 Task: Open Card Landing Page Optimization in Board Data Analysis to Workspace Content Marketing and add a team member Softage.1@softage.net, a label Red, a checklist Travel Planning, an attachment from your google drive, a color Red and finally, add a card description 'Plan and execute company team-building retreat' and a comment 'This task requires us to be detail-oriented and meticulous, ensuring that we do not overlook anything important.'. Add a start date 'Jan 01, 1900' with a due date 'Jan 08, 1900'
Action: Mouse moved to (49, 281)
Screenshot: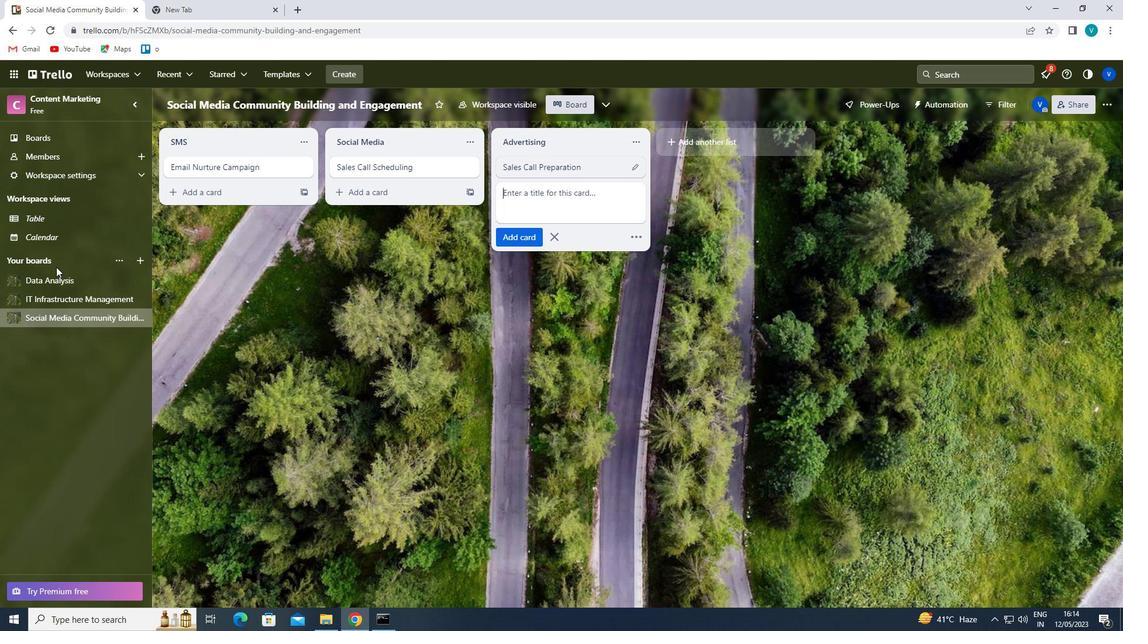 
Action: Mouse pressed left at (49, 281)
Screenshot: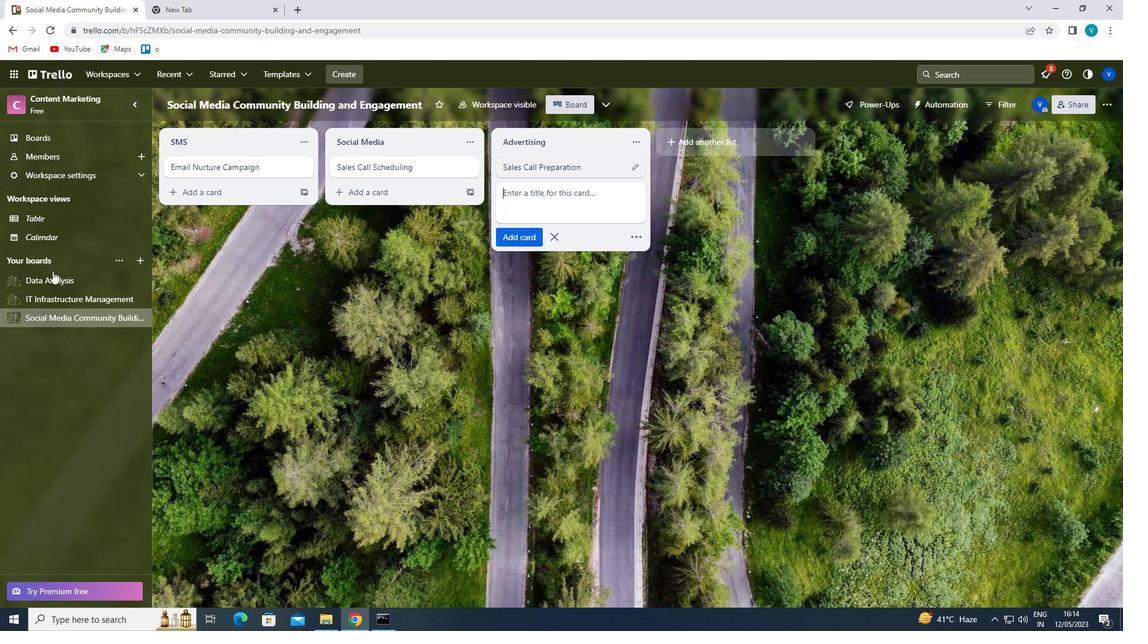 
Action: Mouse moved to (222, 169)
Screenshot: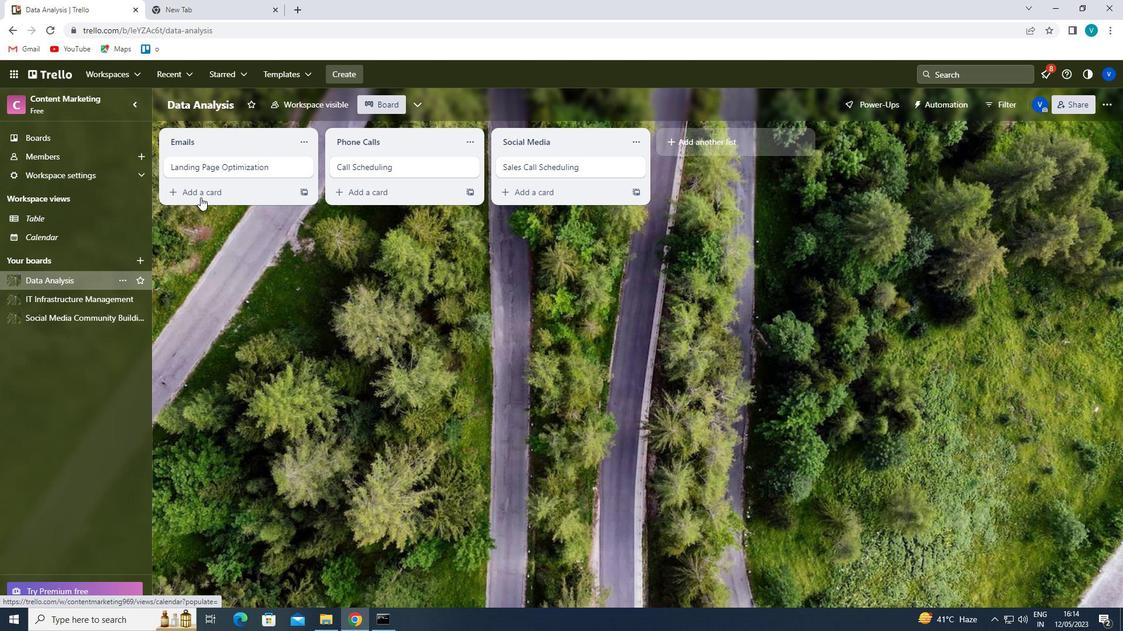 
Action: Mouse pressed left at (222, 169)
Screenshot: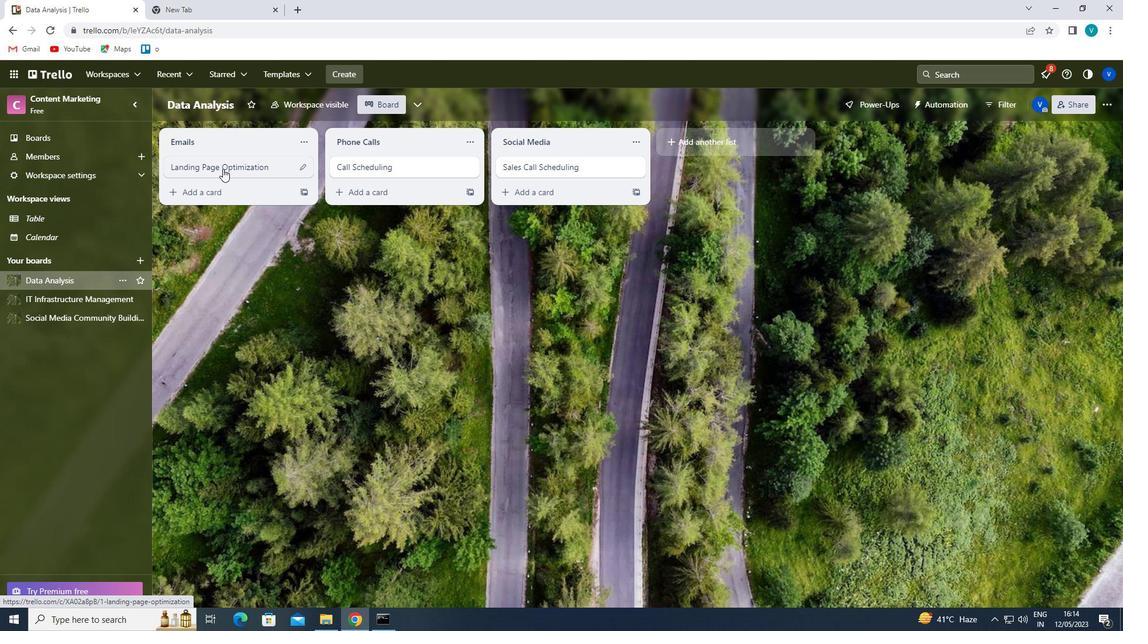 
Action: Mouse moved to (742, 166)
Screenshot: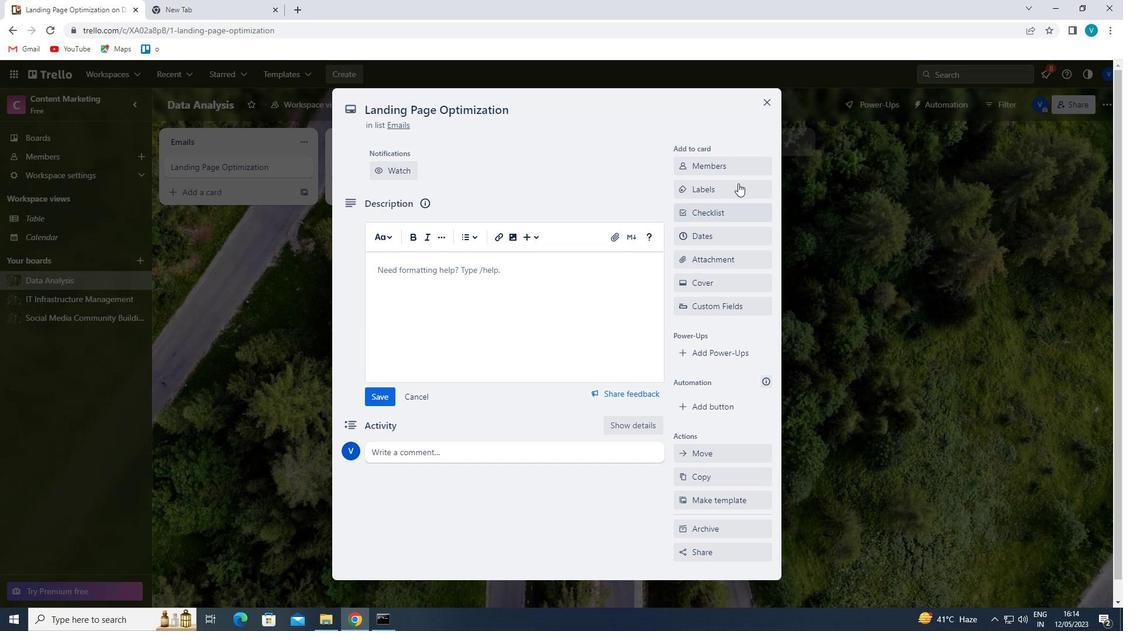 
Action: Mouse pressed left at (742, 166)
Screenshot: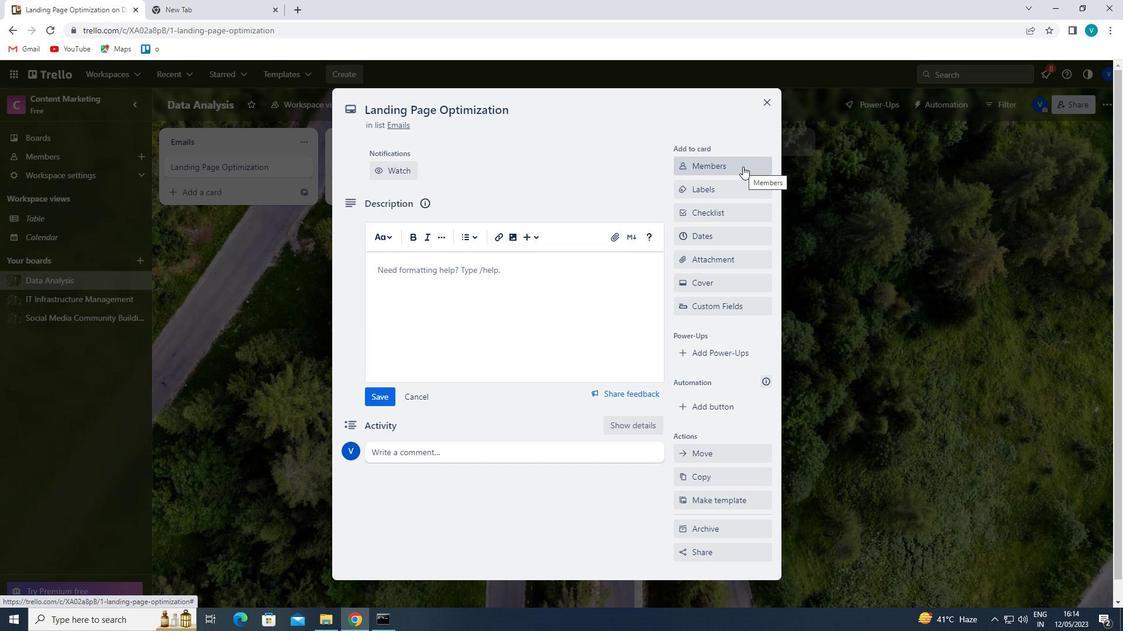 
Action: Mouse moved to (724, 213)
Screenshot: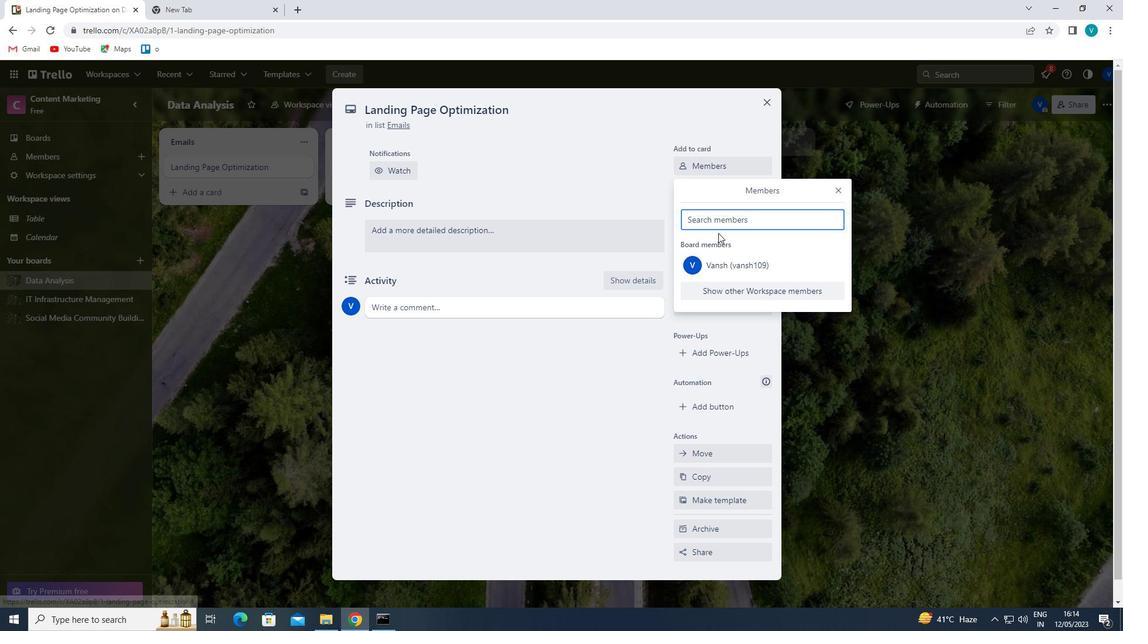 
Action: Mouse pressed left at (724, 213)
Screenshot: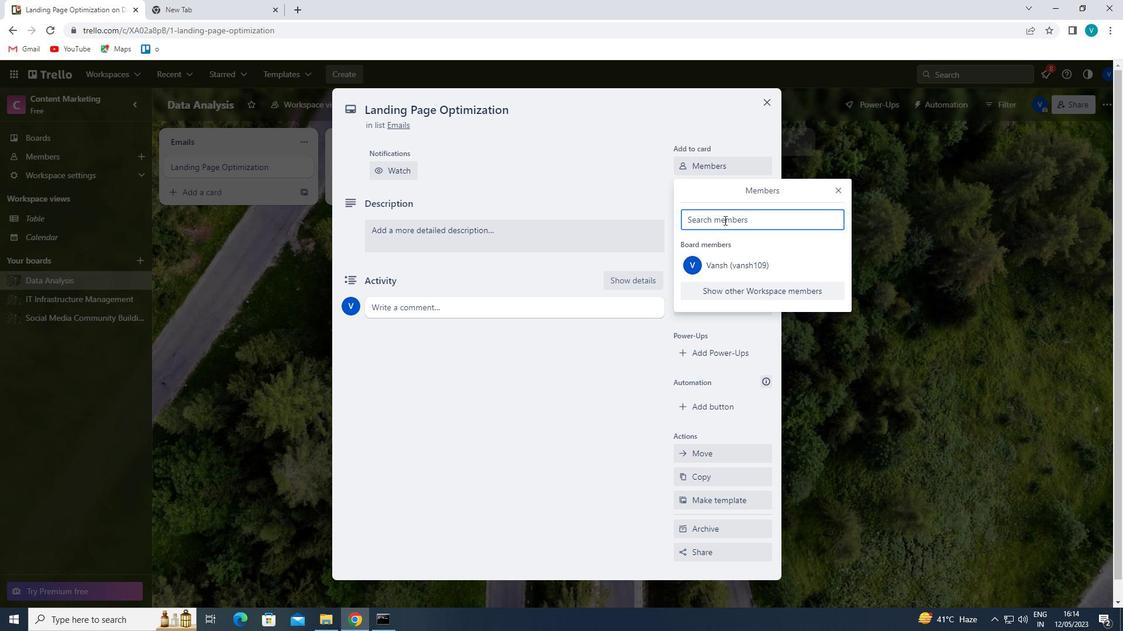 
Action: Key pressed <Key.shift>S
Screenshot: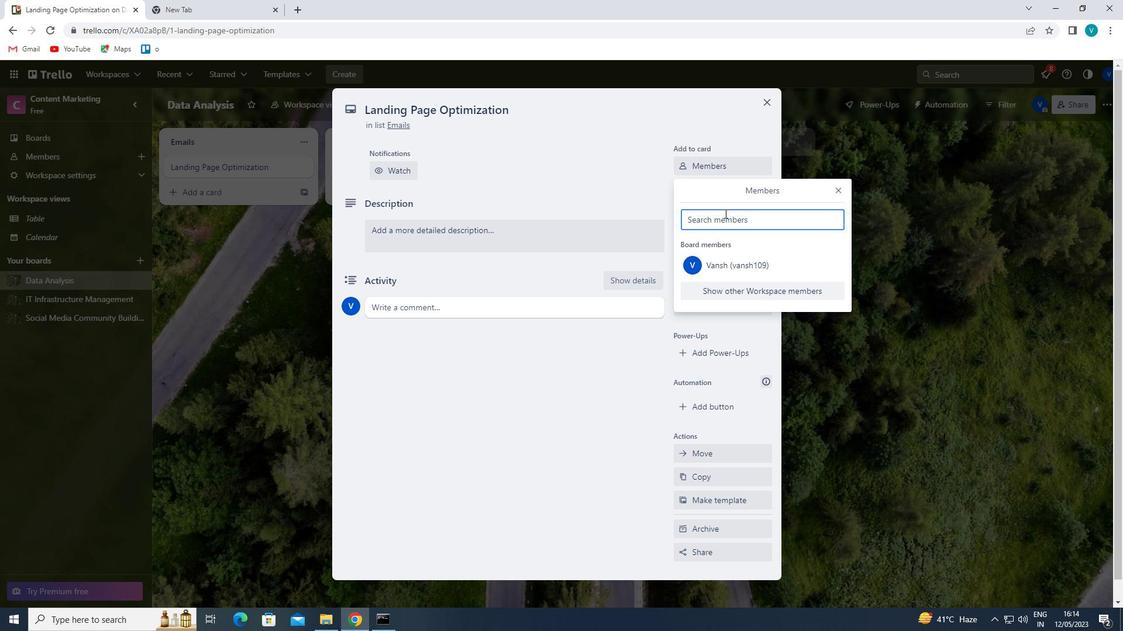 
Action: Mouse moved to (762, 322)
Screenshot: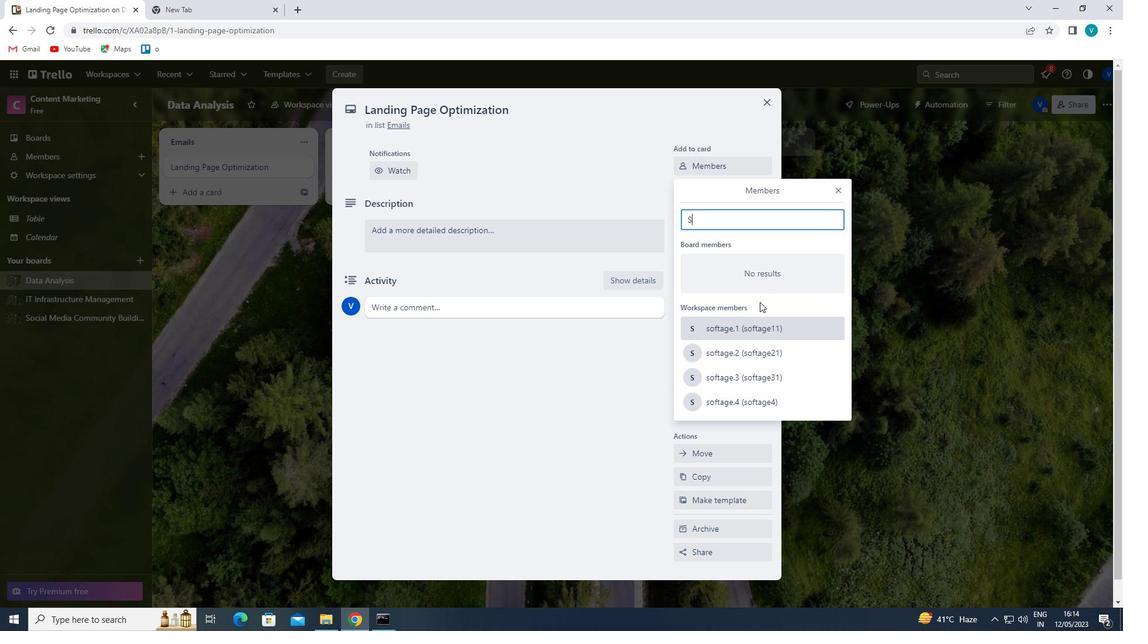 
Action: Mouse pressed left at (762, 322)
Screenshot: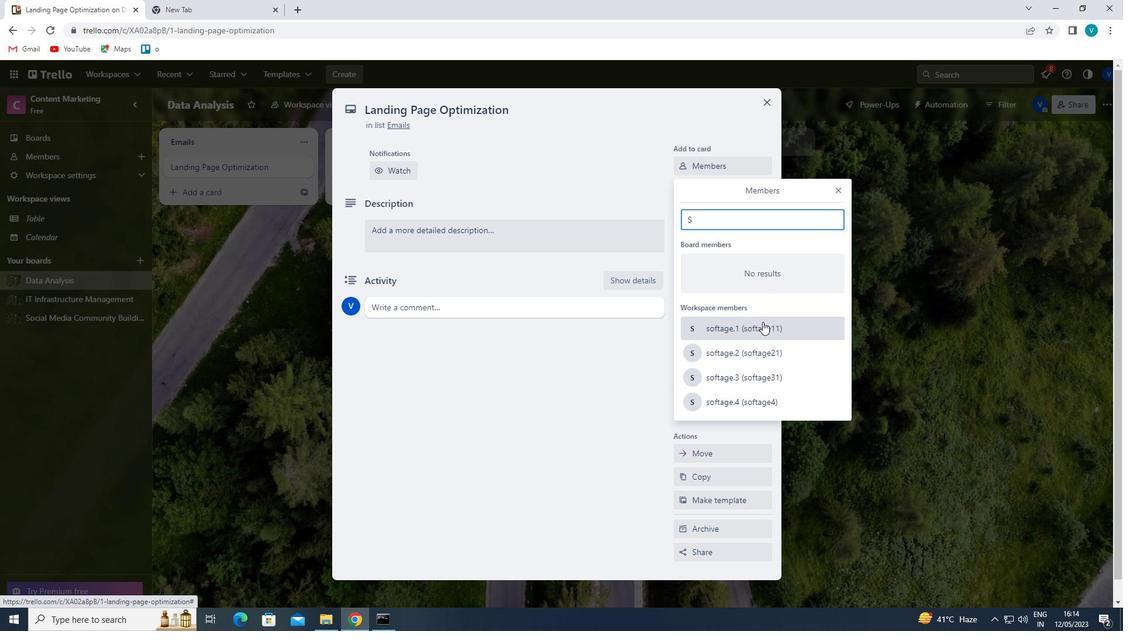 
Action: Mouse moved to (838, 190)
Screenshot: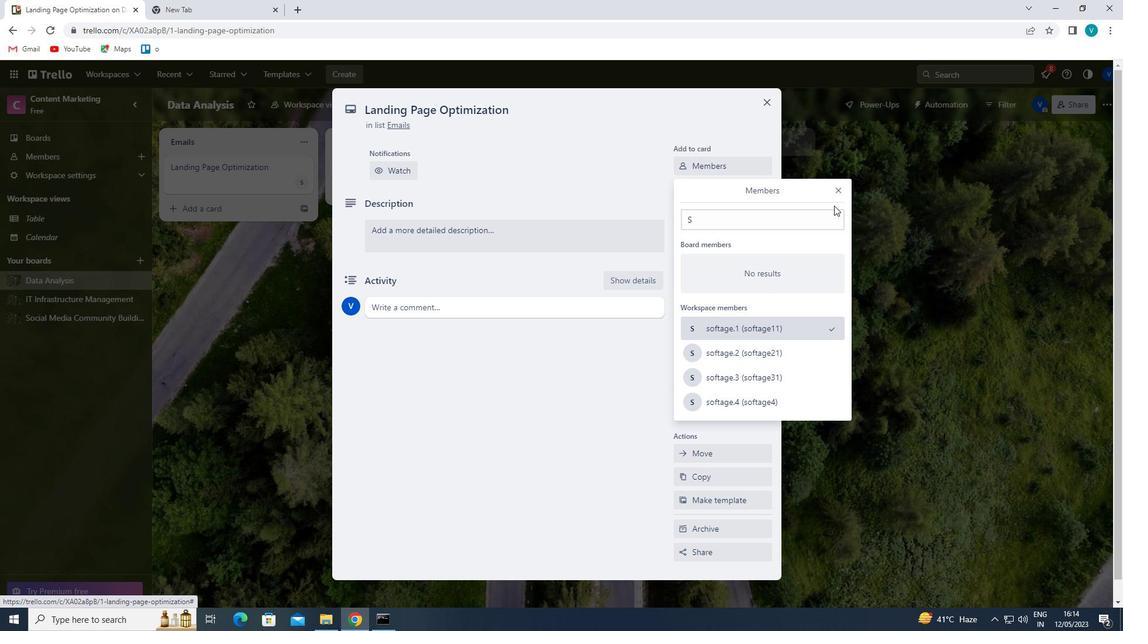 
Action: Mouse pressed left at (838, 190)
Screenshot: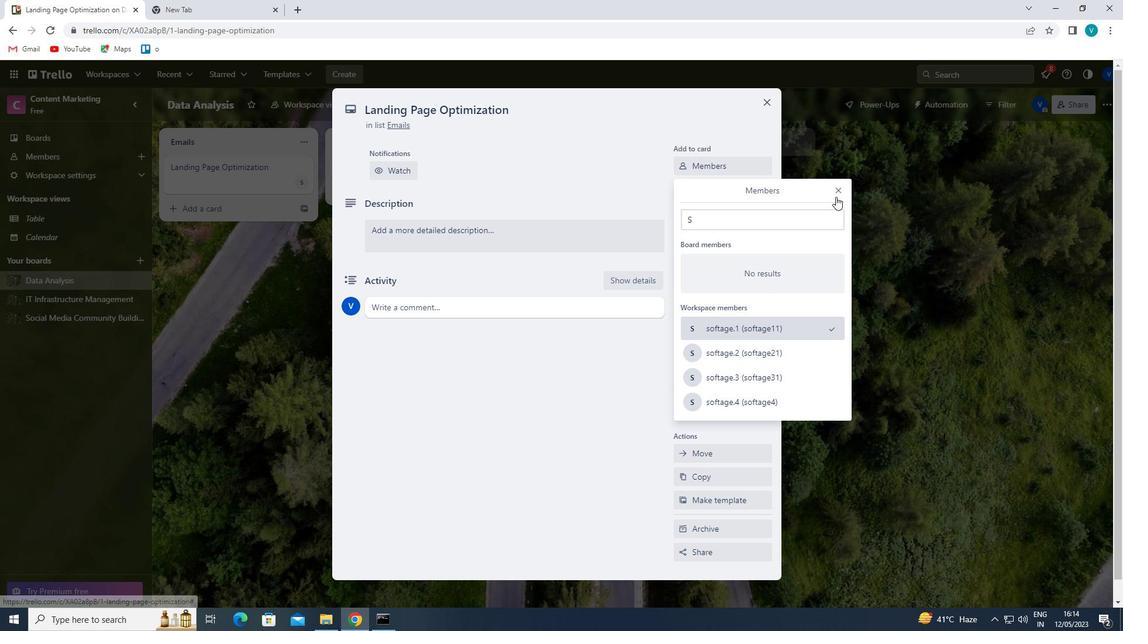 
Action: Mouse moved to (734, 225)
Screenshot: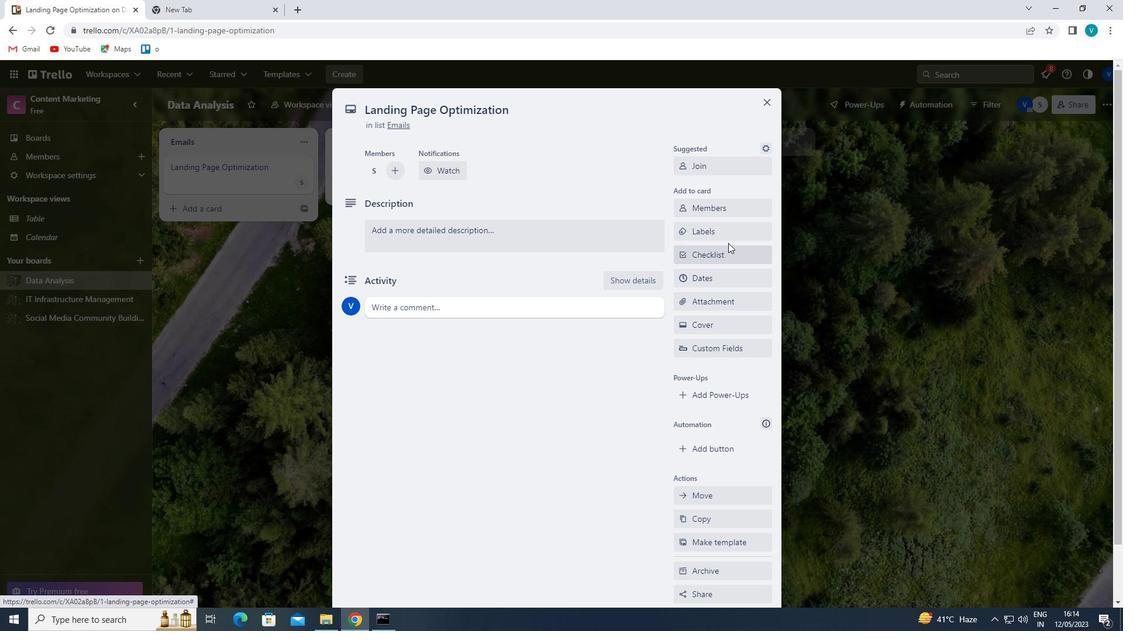 
Action: Mouse pressed left at (734, 225)
Screenshot: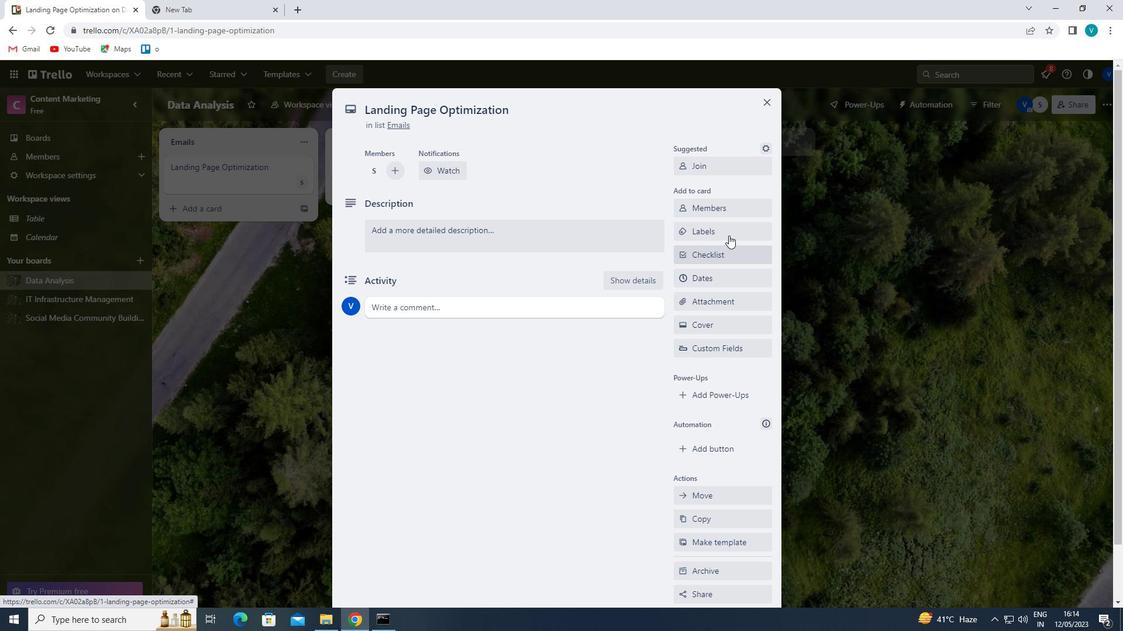 
Action: Mouse moved to (730, 387)
Screenshot: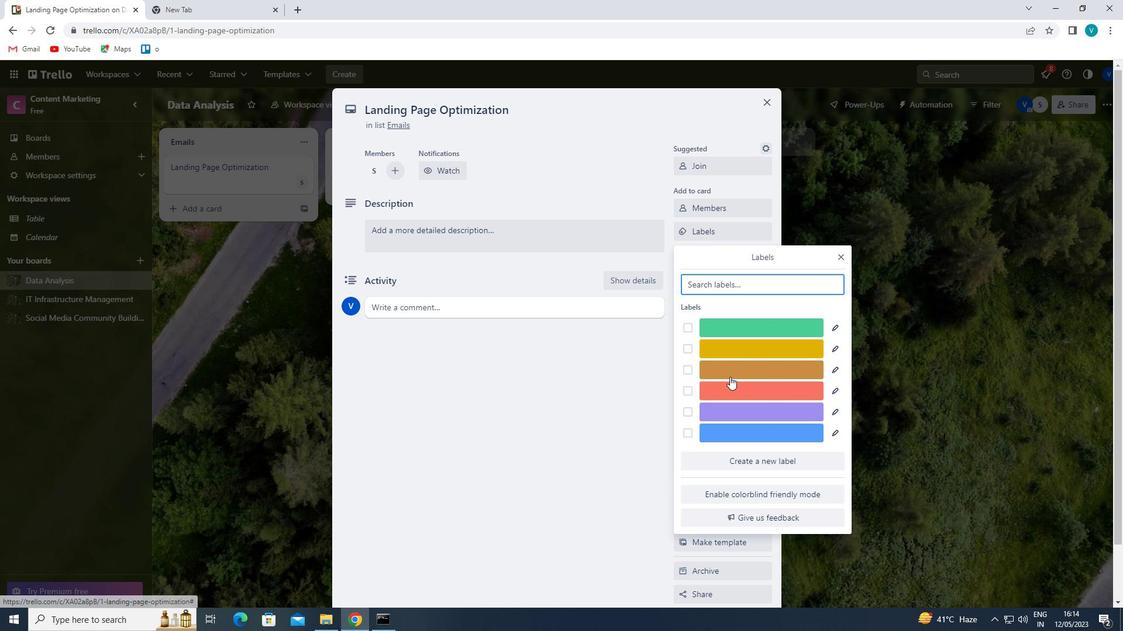 
Action: Mouse pressed left at (730, 387)
Screenshot: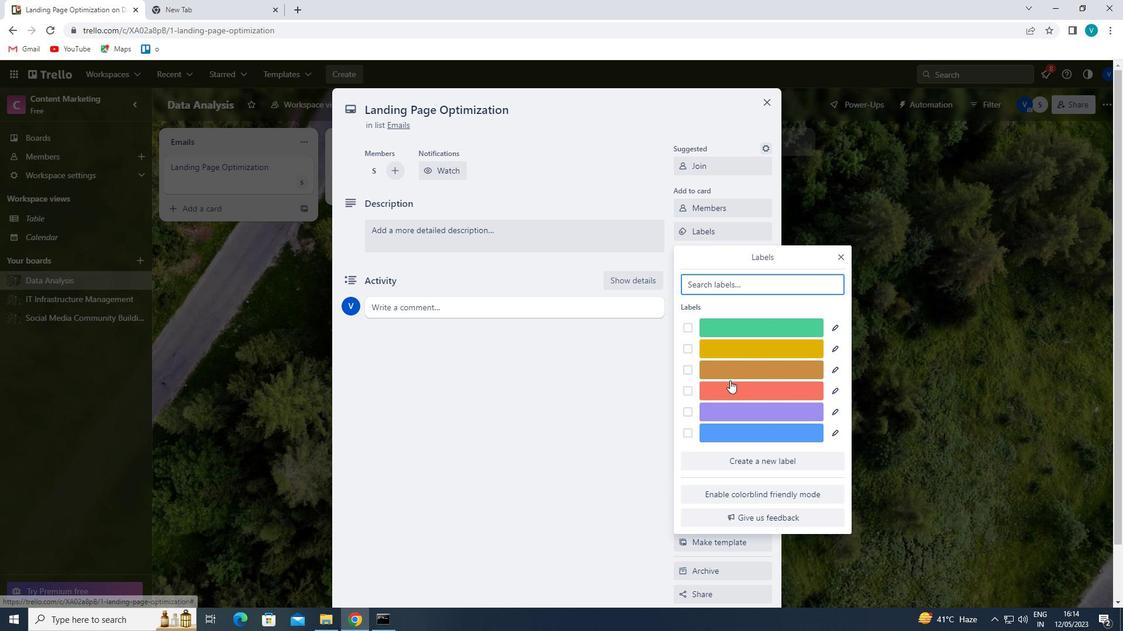 
Action: Mouse moved to (841, 255)
Screenshot: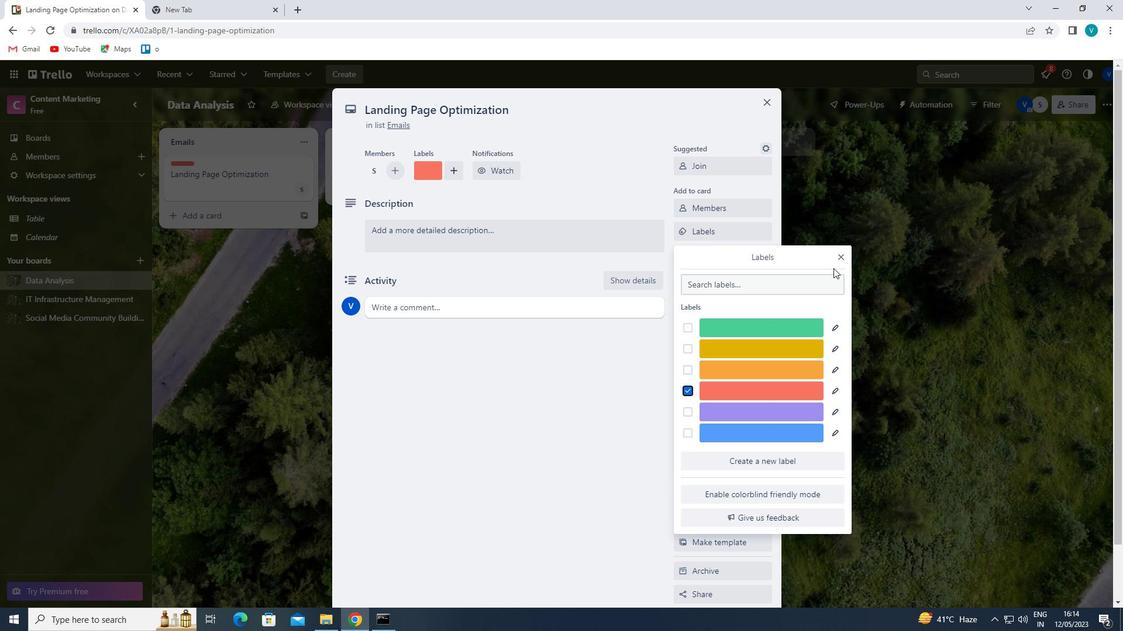 
Action: Mouse pressed left at (841, 255)
Screenshot: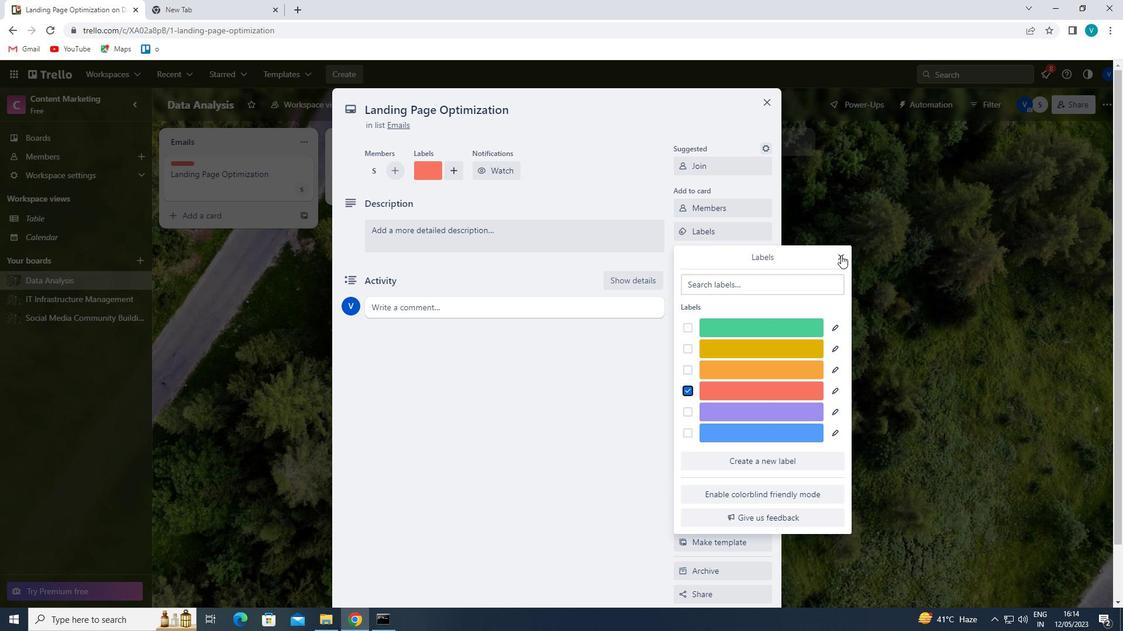 
Action: Mouse moved to (720, 248)
Screenshot: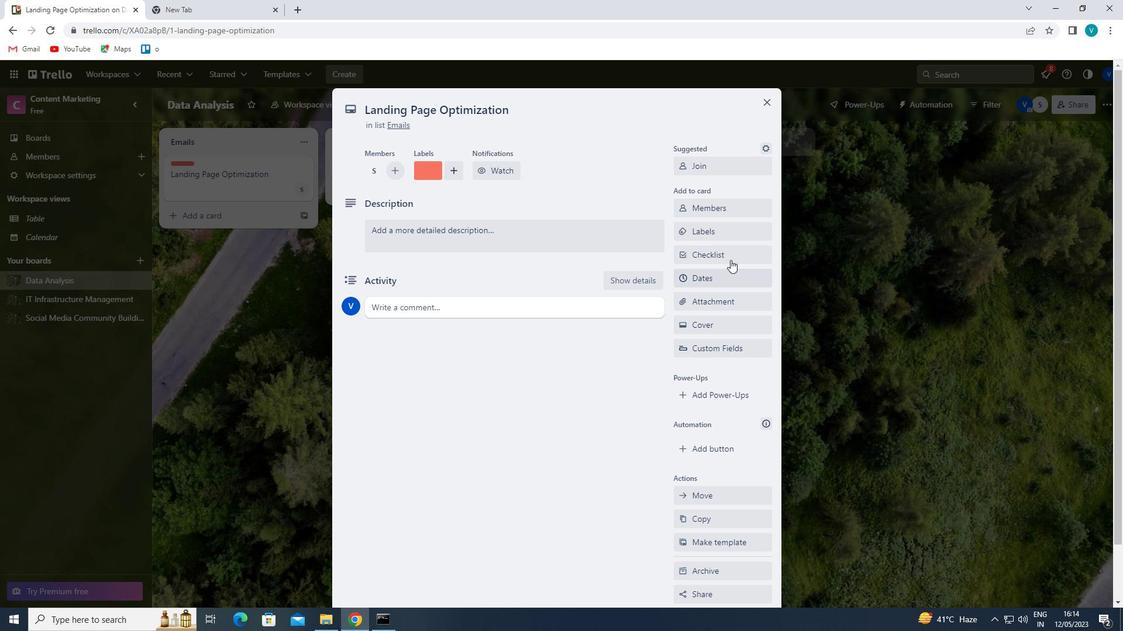
Action: Mouse pressed left at (720, 248)
Screenshot: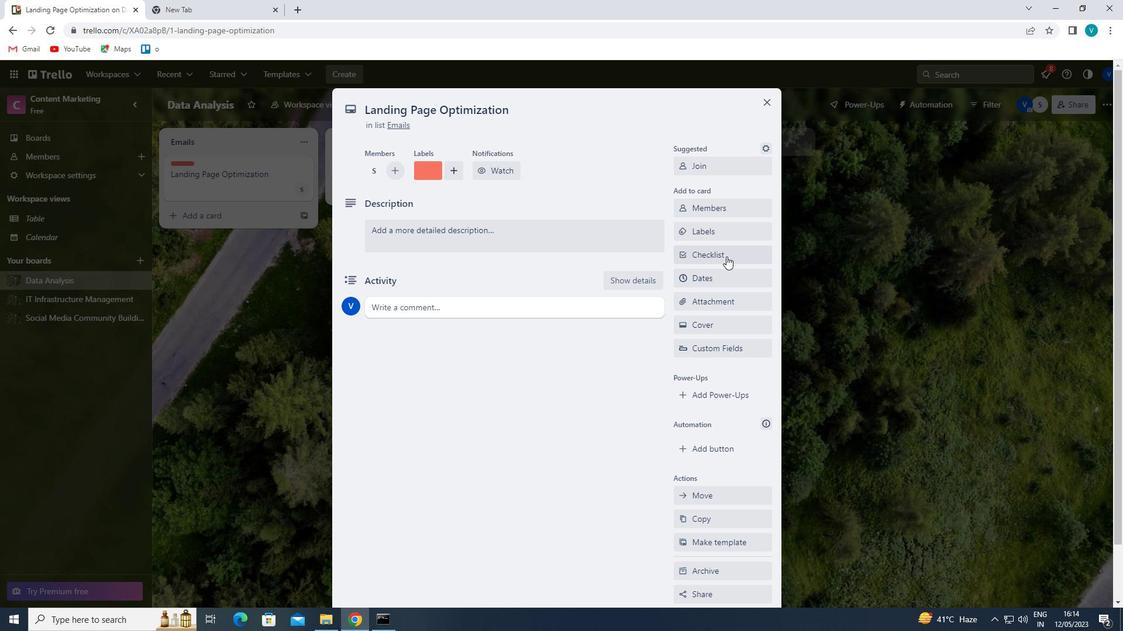 
Action: Key pressed <Key.shift>TRAVR<Key.backspace>EL<Key.space><Key.shift>PLANNING
Screenshot: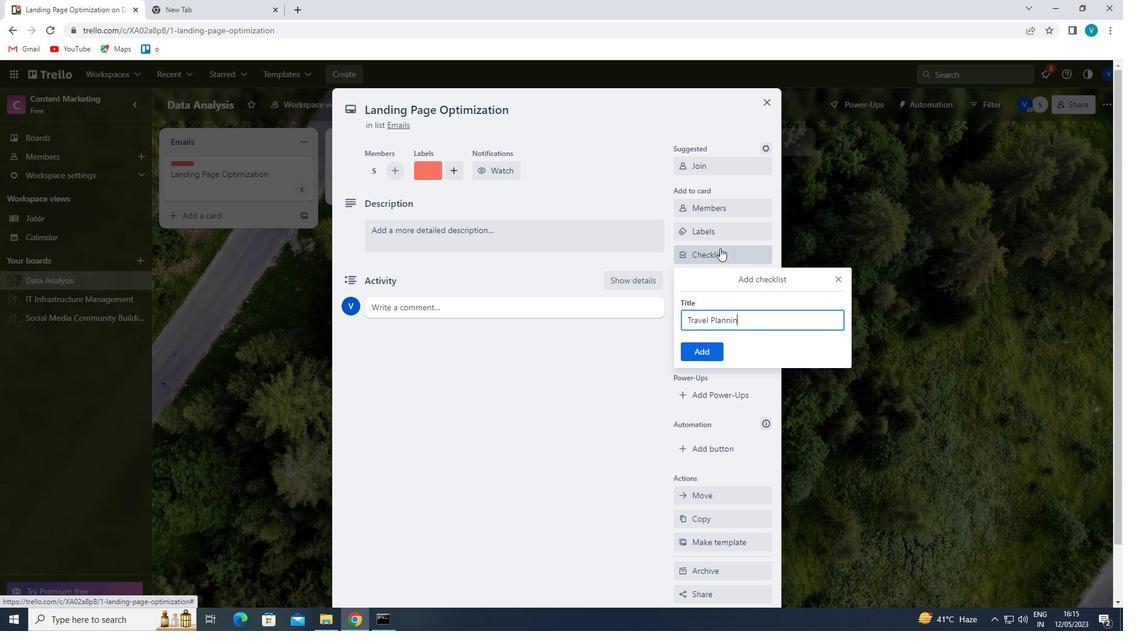 
Action: Mouse moved to (689, 345)
Screenshot: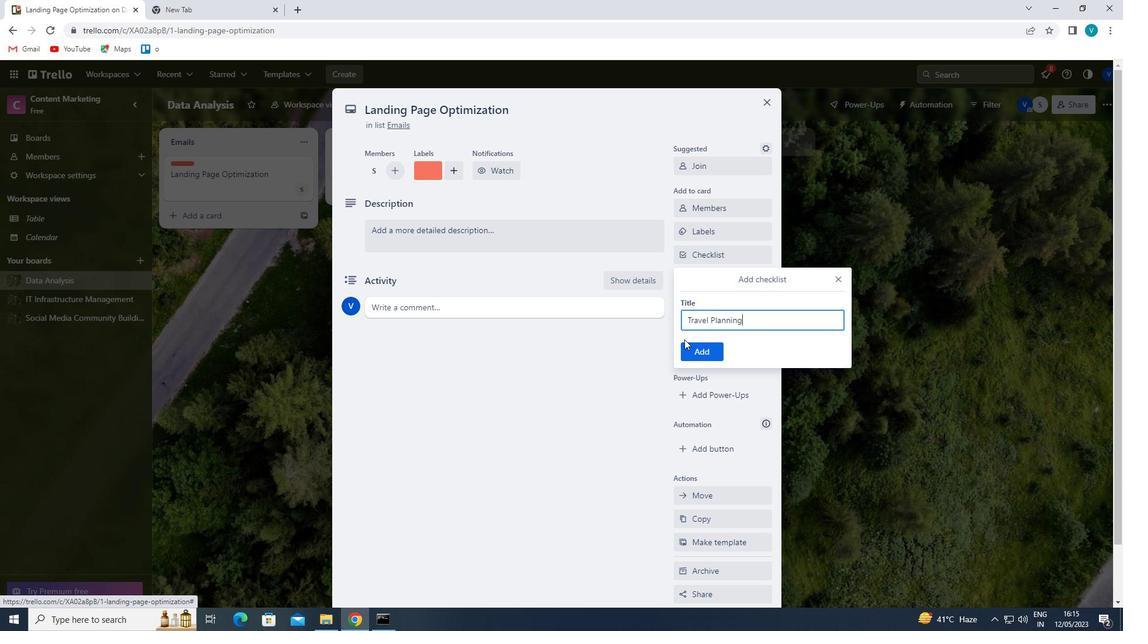 
Action: Mouse pressed left at (689, 345)
Screenshot: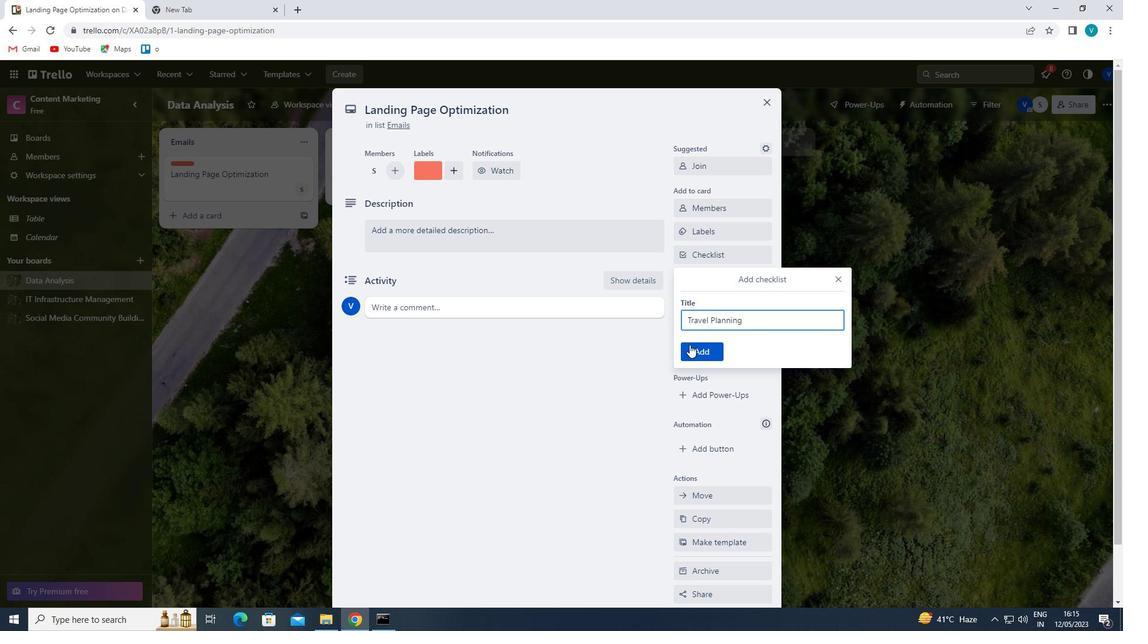 
Action: Mouse moved to (716, 293)
Screenshot: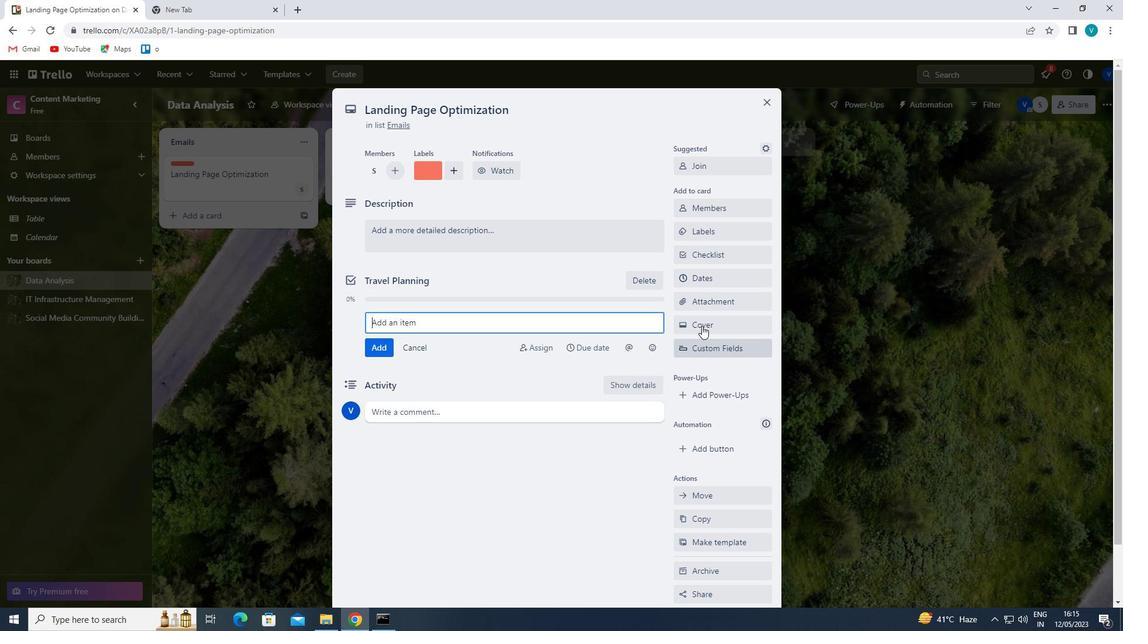 
Action: Mouse pressed left at (716, 293)
Screenshot: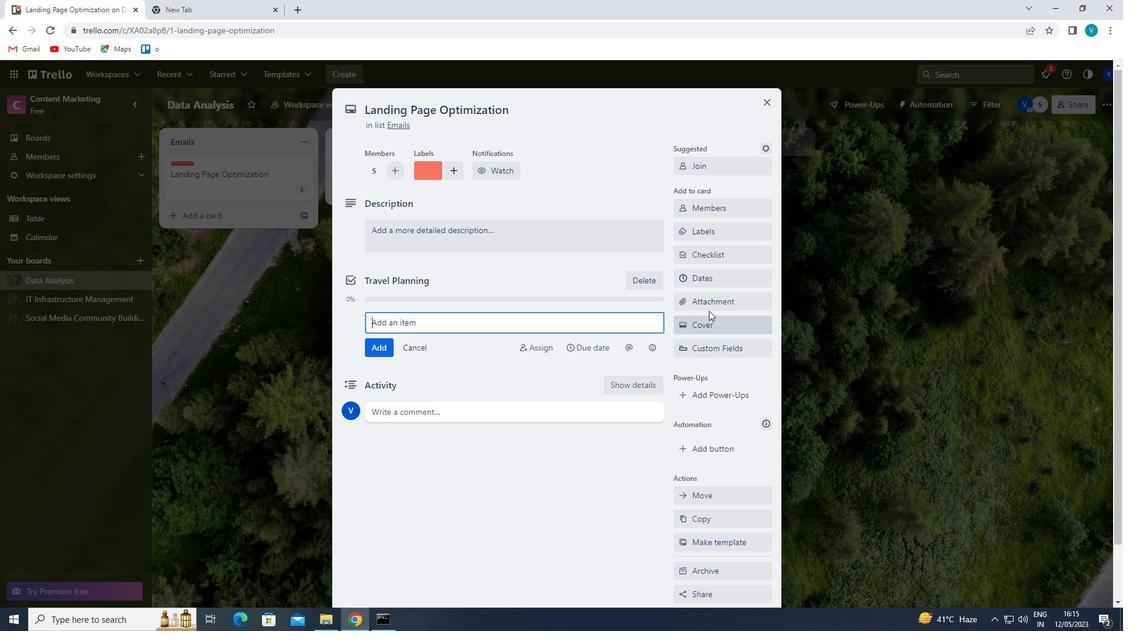 
Action: Mouse moved to (700, 390)
Screenshot: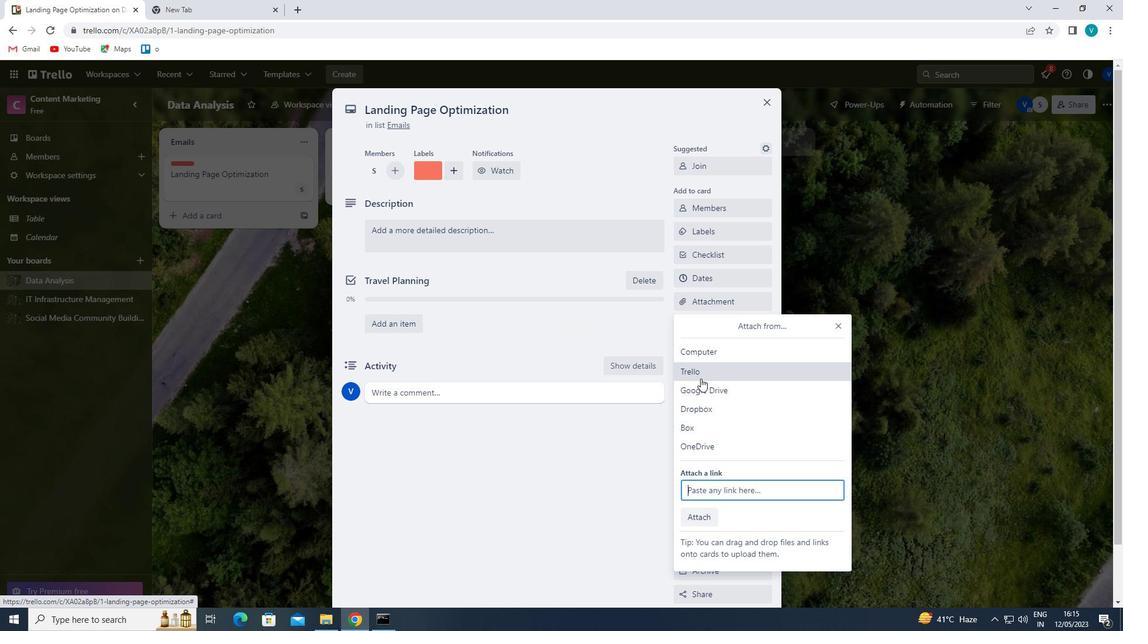 
Action: Mouse pressed left at (700, 390)
Screenshot: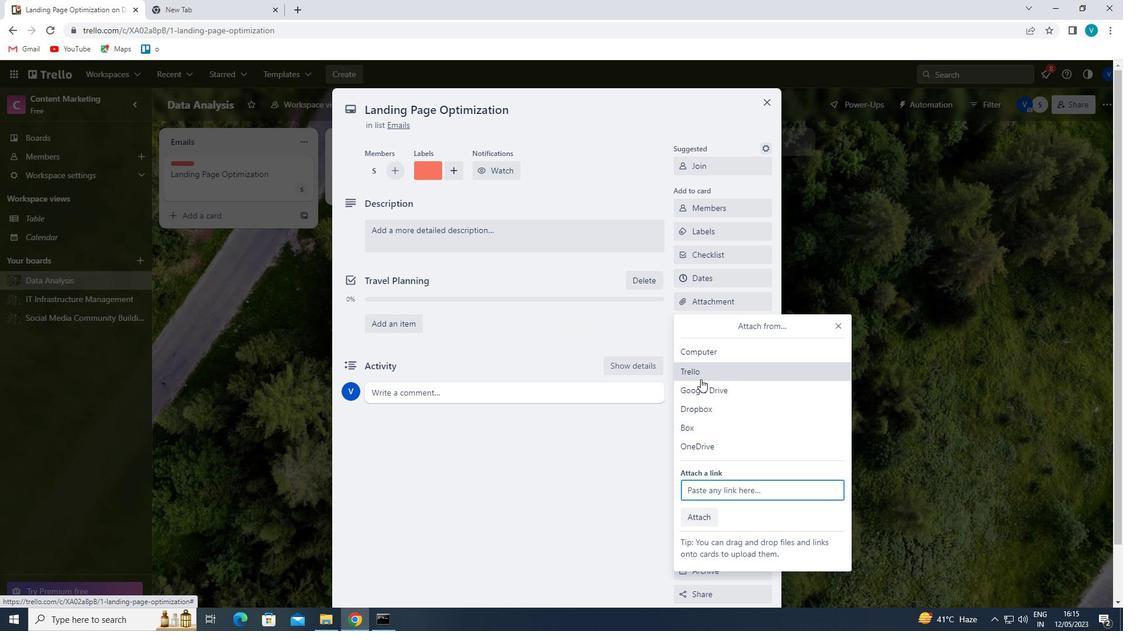 
Action: Mouse moved to (681, 339)
Screenshot: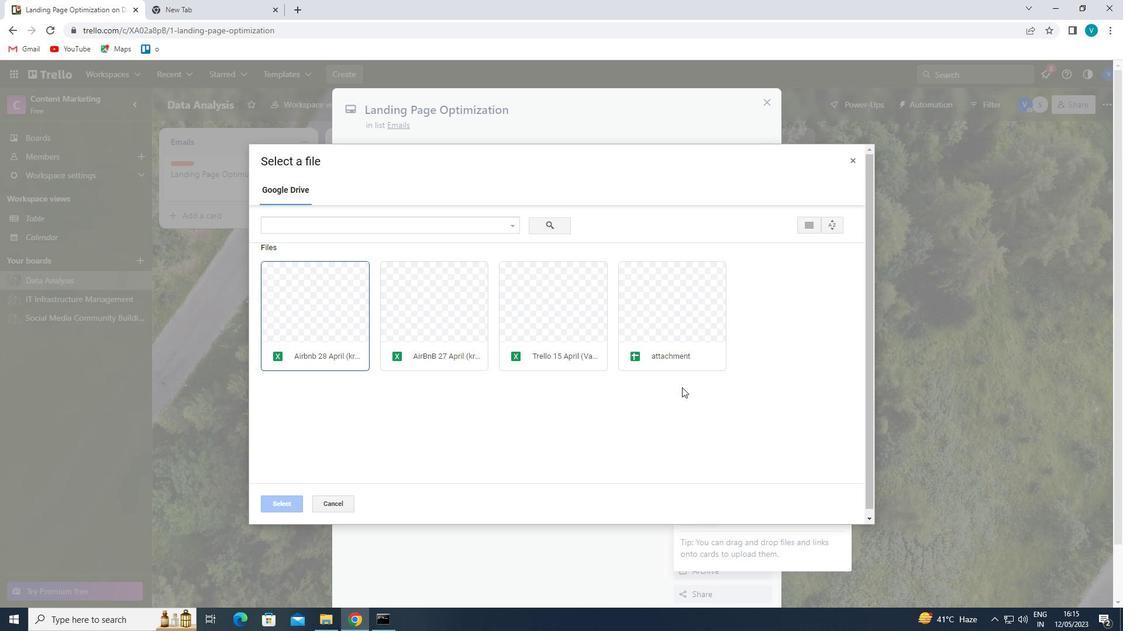 
Action: Mouse pressed left at (681, 339)
Screenshot: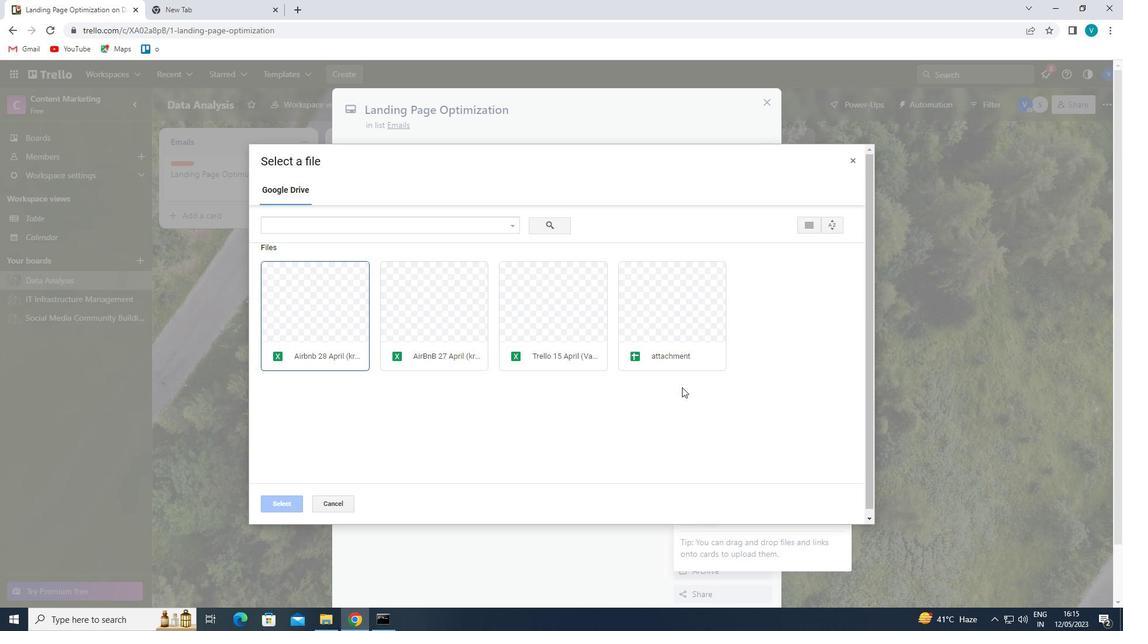 
Action: Mouse moved to (271, 504)
Screenshot: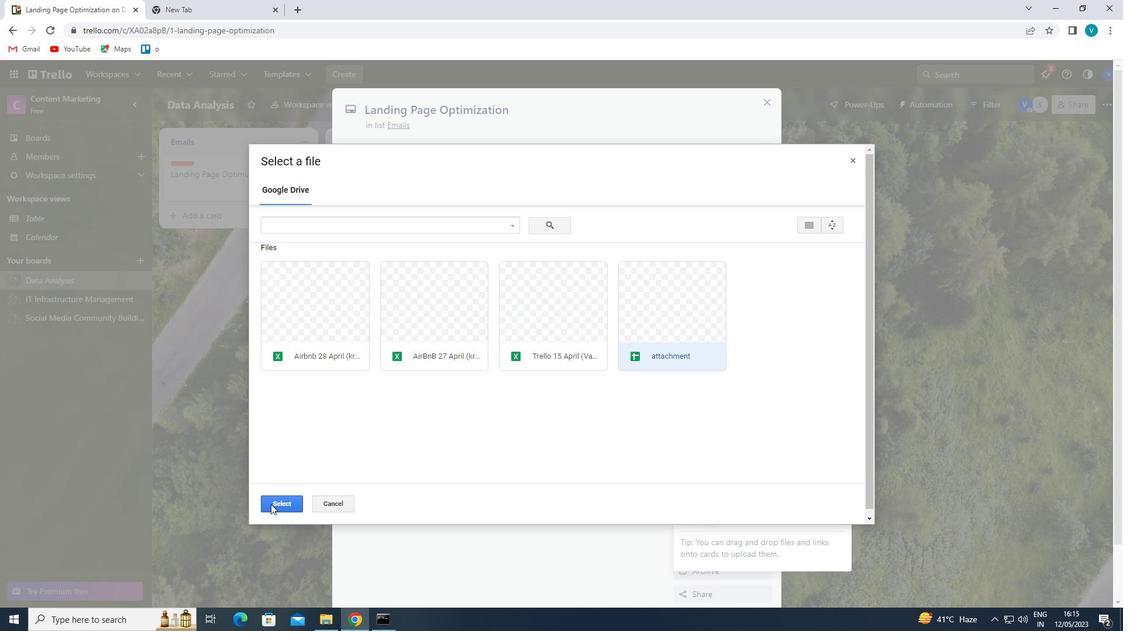 
Action: Mouse pressed left at (271, 504)
Screenshot: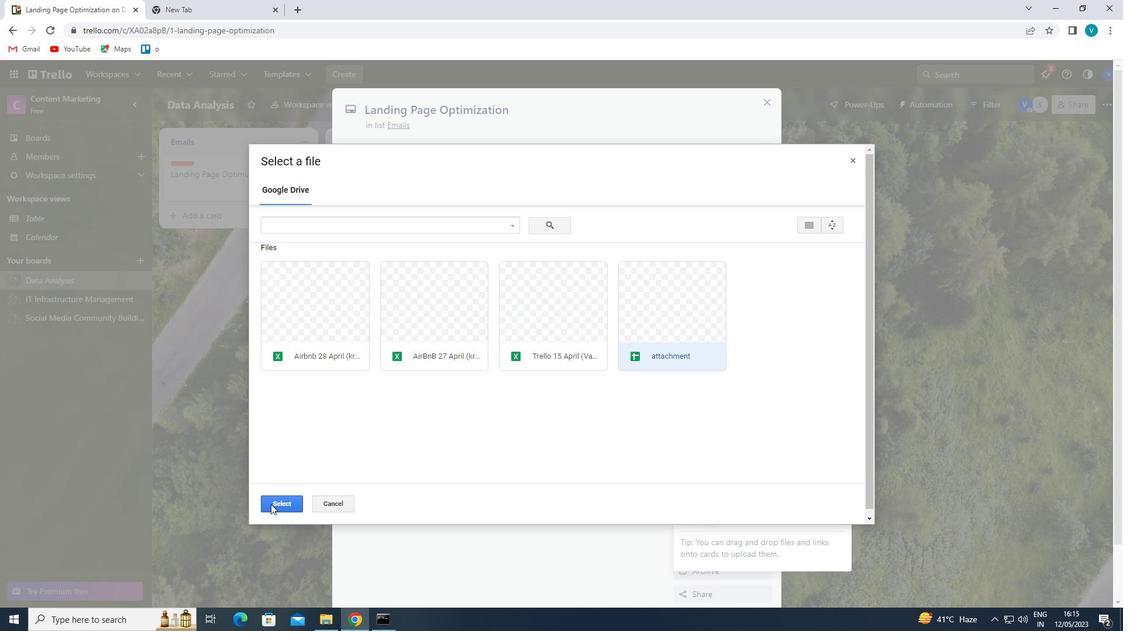 
Action: Mouse moved to (710, 324)
Screenshot: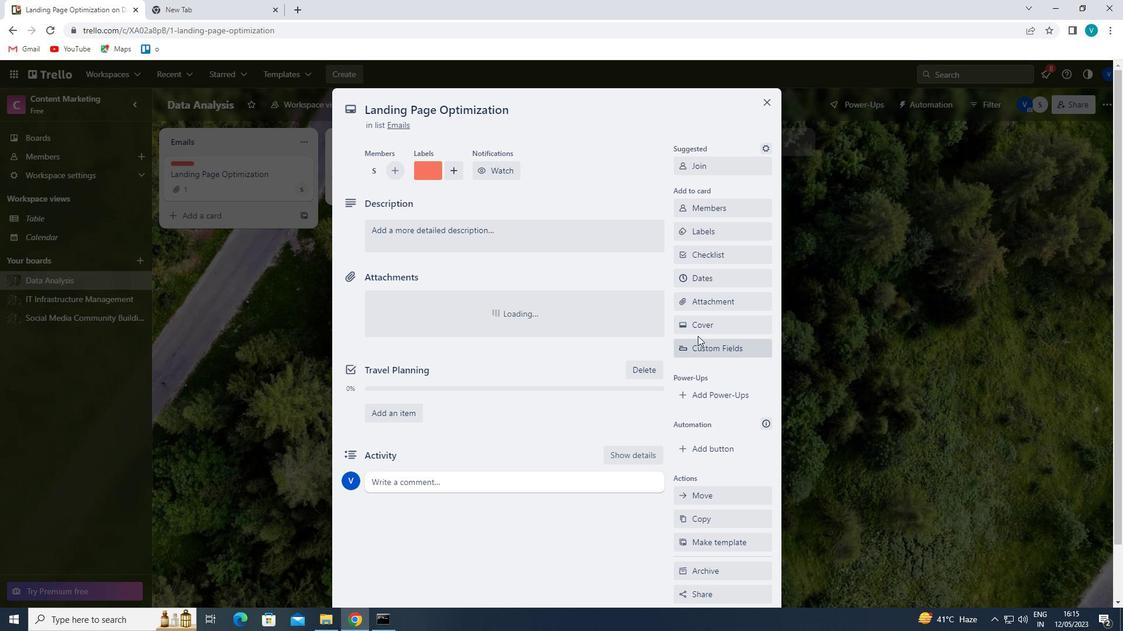 
Action: Mouse pressed left at (710, 324)
Screenshot: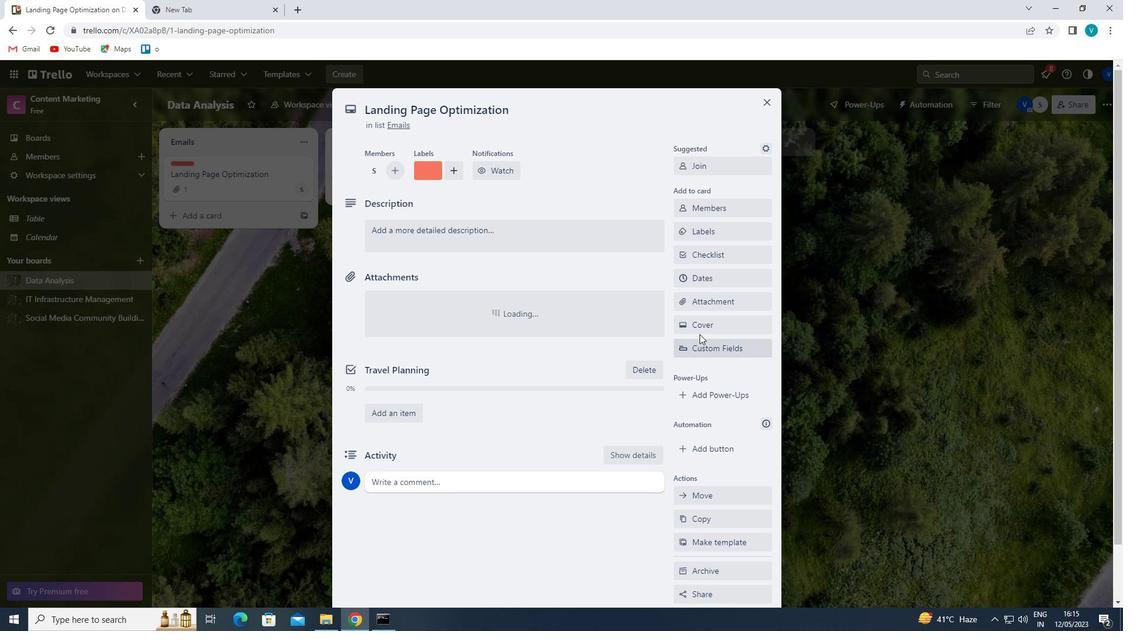 
Action: Mouse moved to (791, 371)
Screenshot: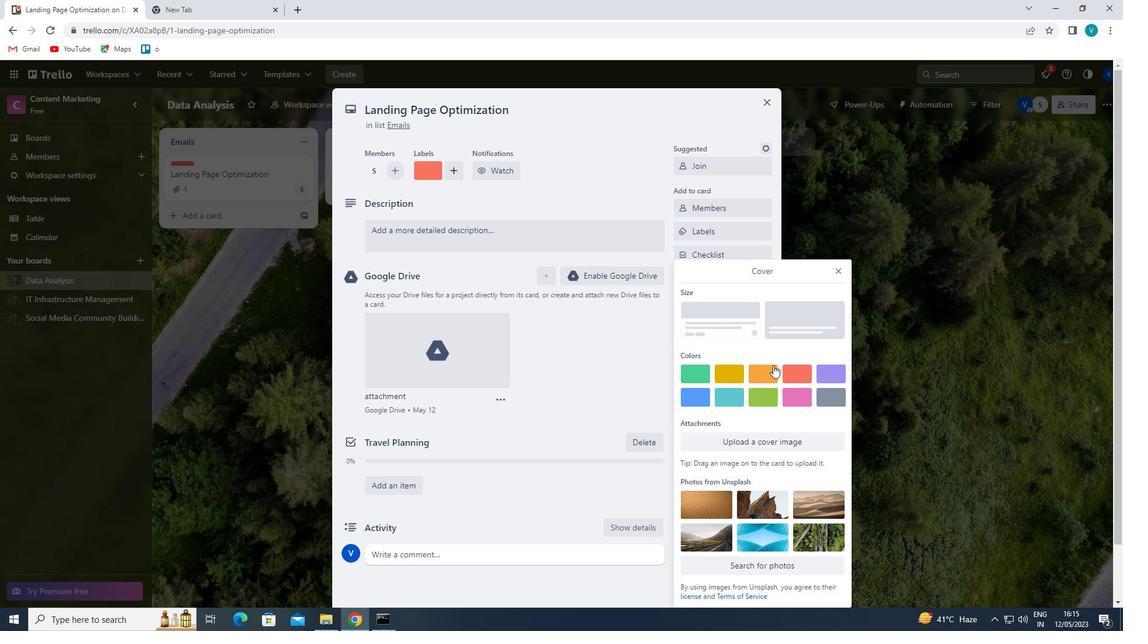 
Action: Mouse pressed left at (791, 371)
Screenshot: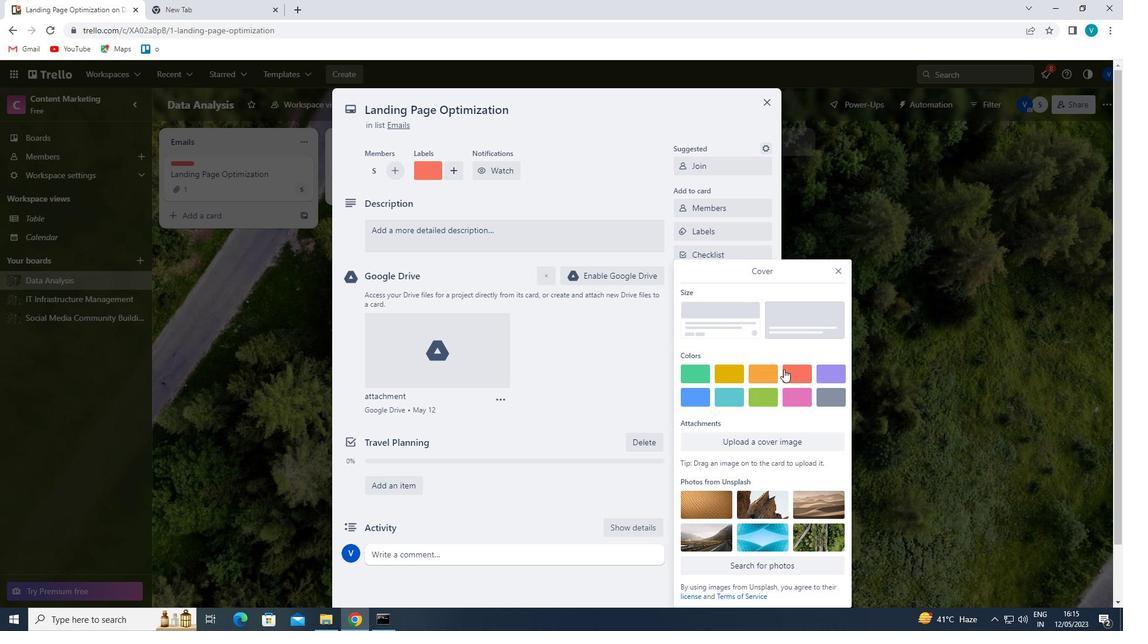 
Action: Mouse moved to (841, 249)
Screenshot: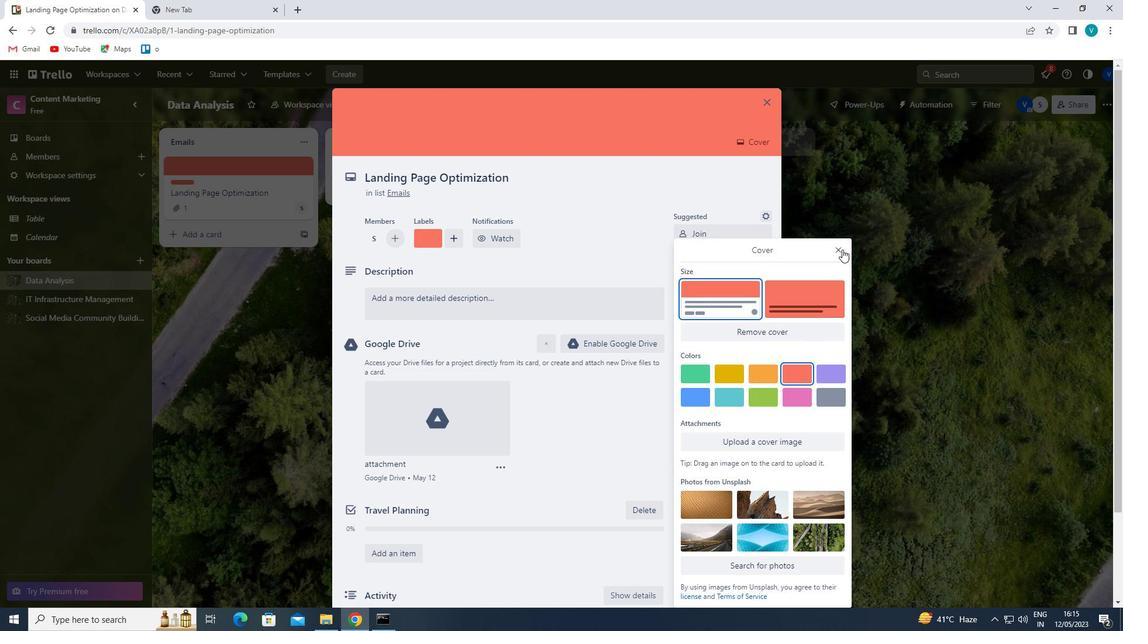 
Action: Mouse pressed left at (841, 249)
Screenshot: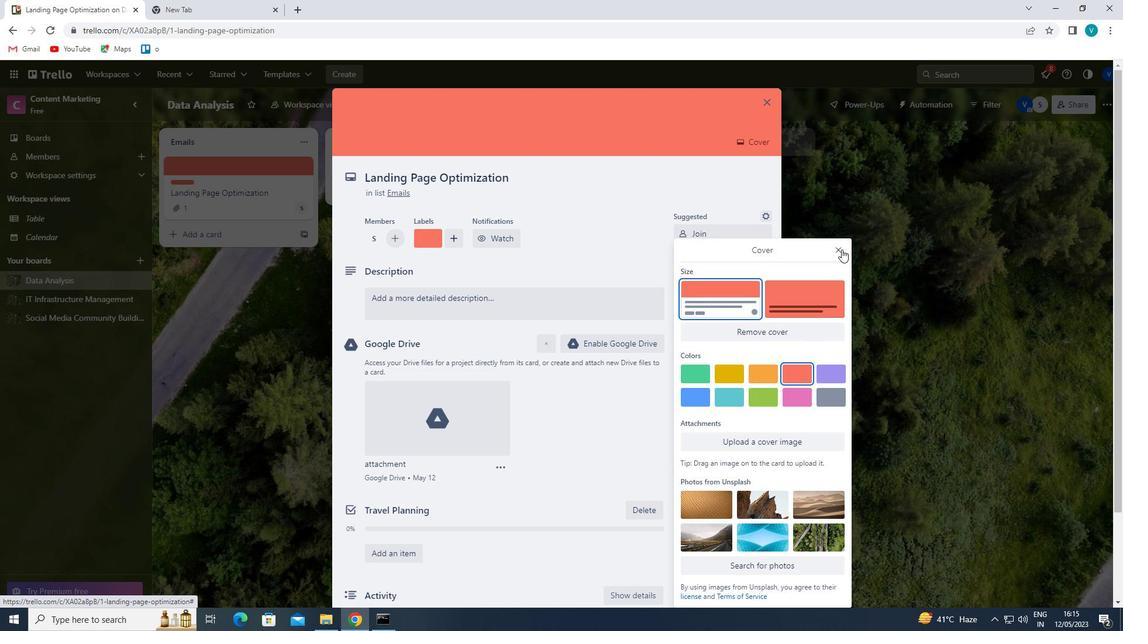 
Action: Mouse moved to (446, 309)
Screenshot: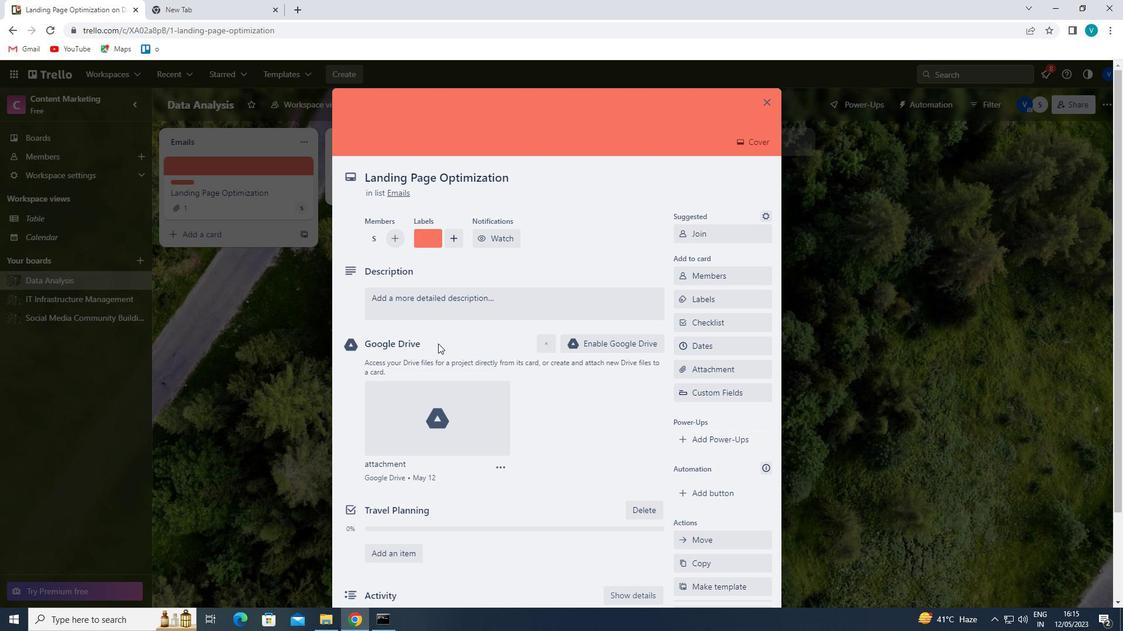 
Action: Mouse pressed left at (446, 309)
Screenshot: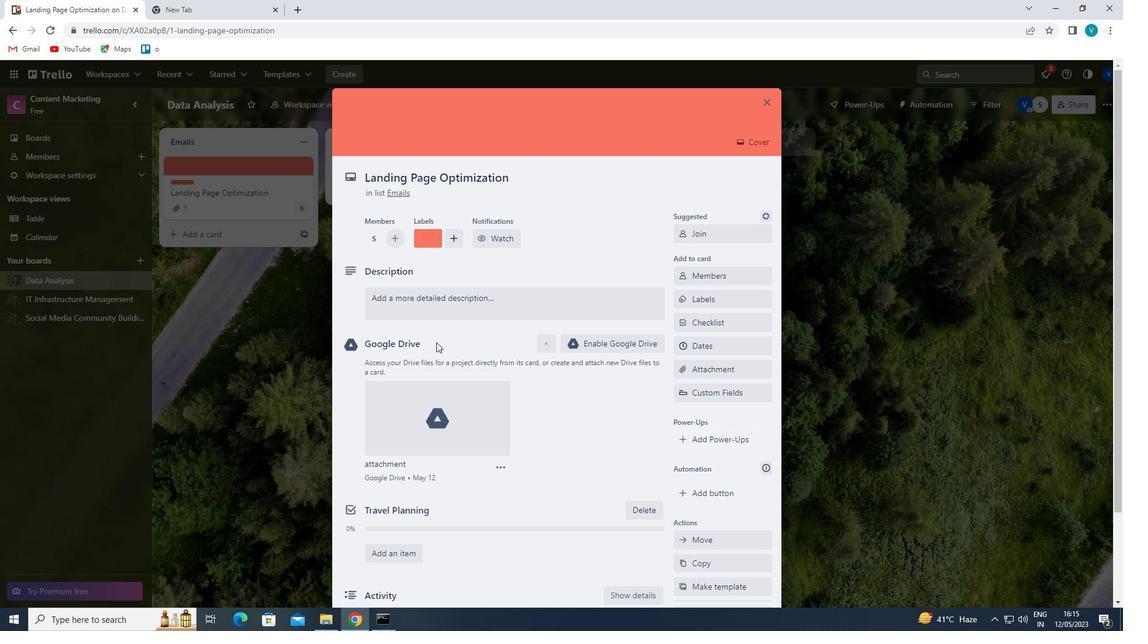 
Action: Key pressed '<Key.shift>PLAN<Key.space>AND<Key.space>EXECUTE<Key.space>COMPAN<Key.space>TEAM<Key.left><Key.left><Key.left><Key.left><Key.left>Y<Key.right><Key.right><Key.right><Key.right><Key.right><Key.right>-BUILDING<Key.space>RETREAT'
Screenshot: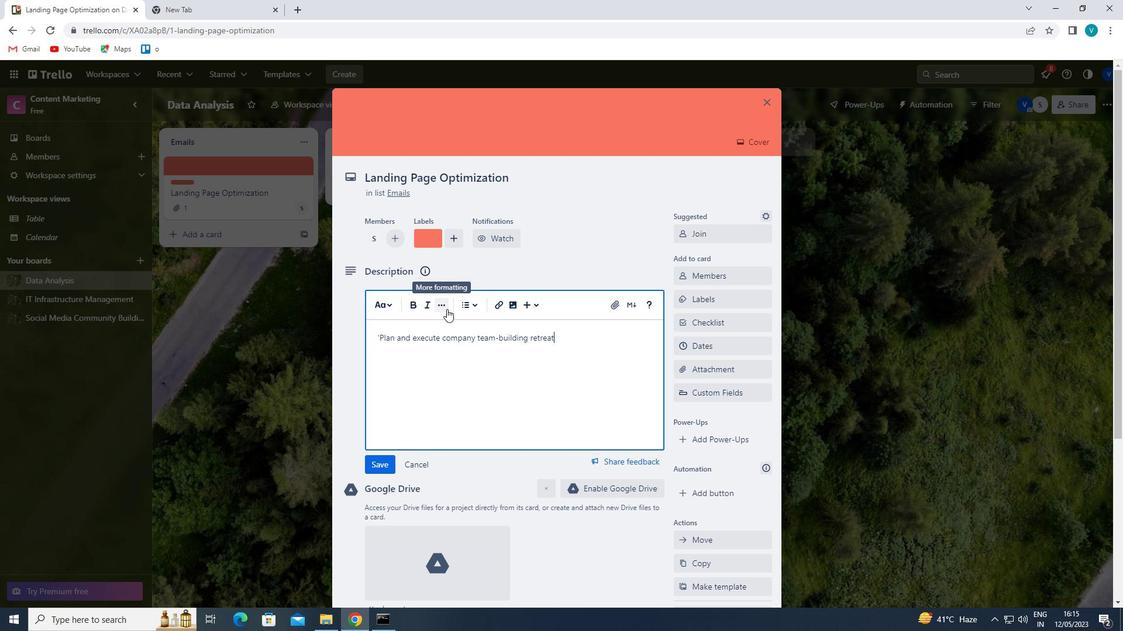 
Action: Mouse moved to (390, 461)
Screenshot: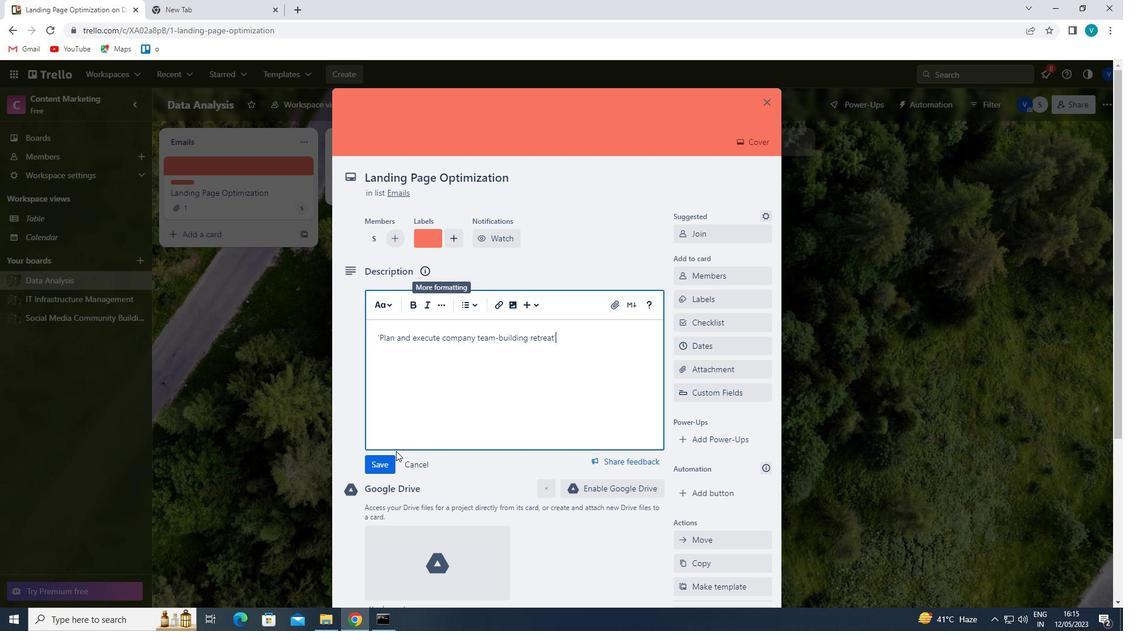 
Action: Mouse pressed left at (390, 461)
Screenshot: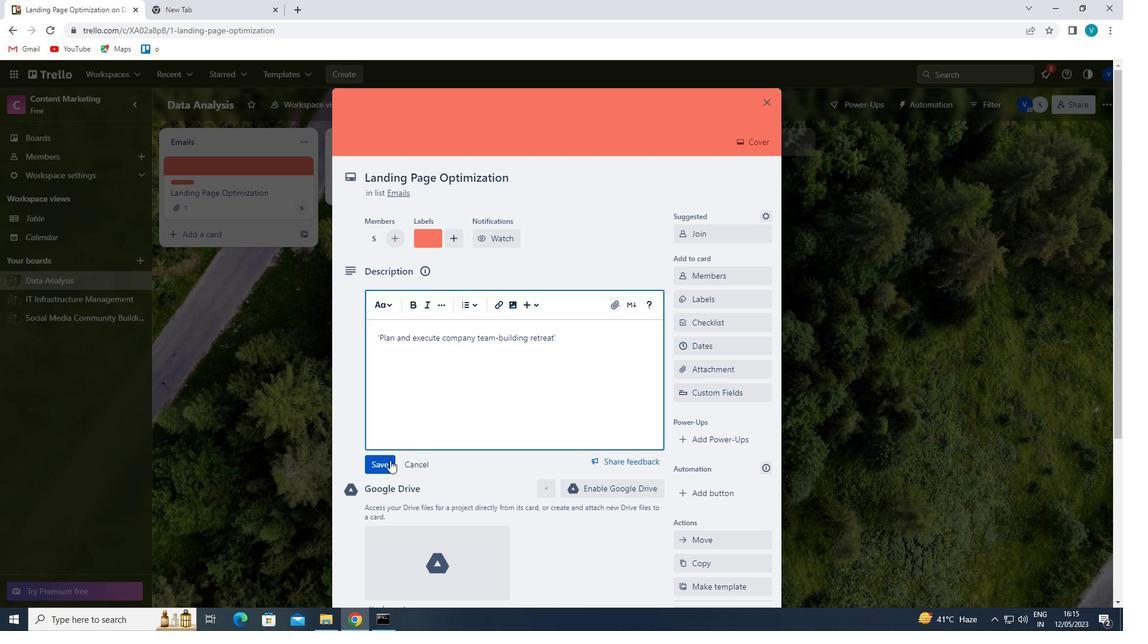 
Action: Mouse moved to (393, 459)
Screenshot: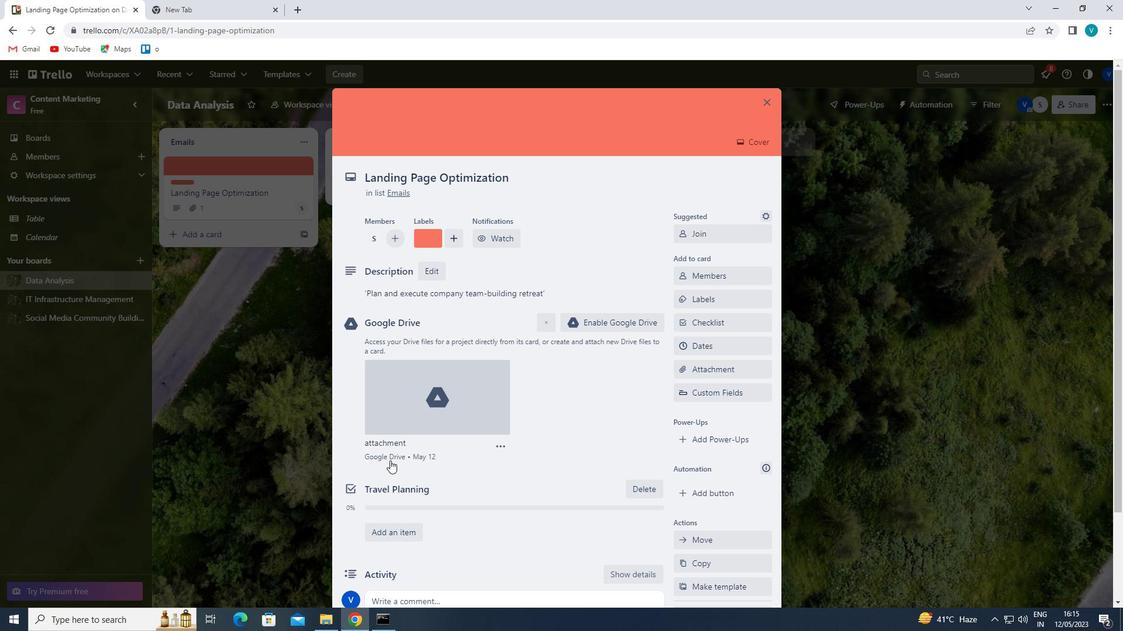 
Action: Mouse scrolled (393, 459) with delta (0, 0)
Screenshot: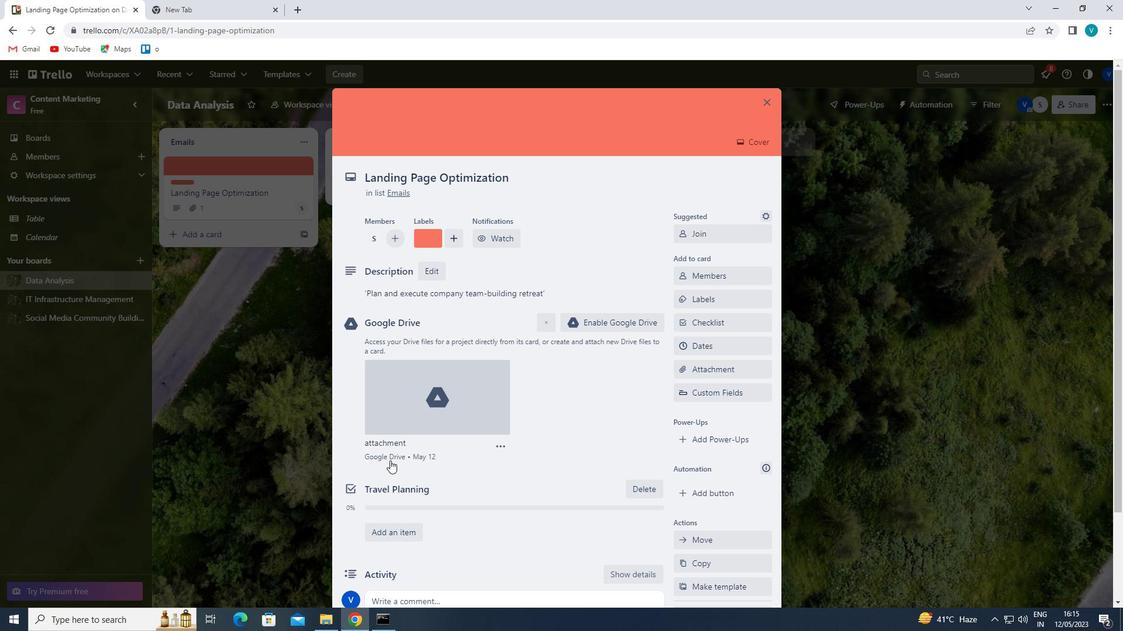 
Action: Mouse moved to (398, 457)
Screenshot: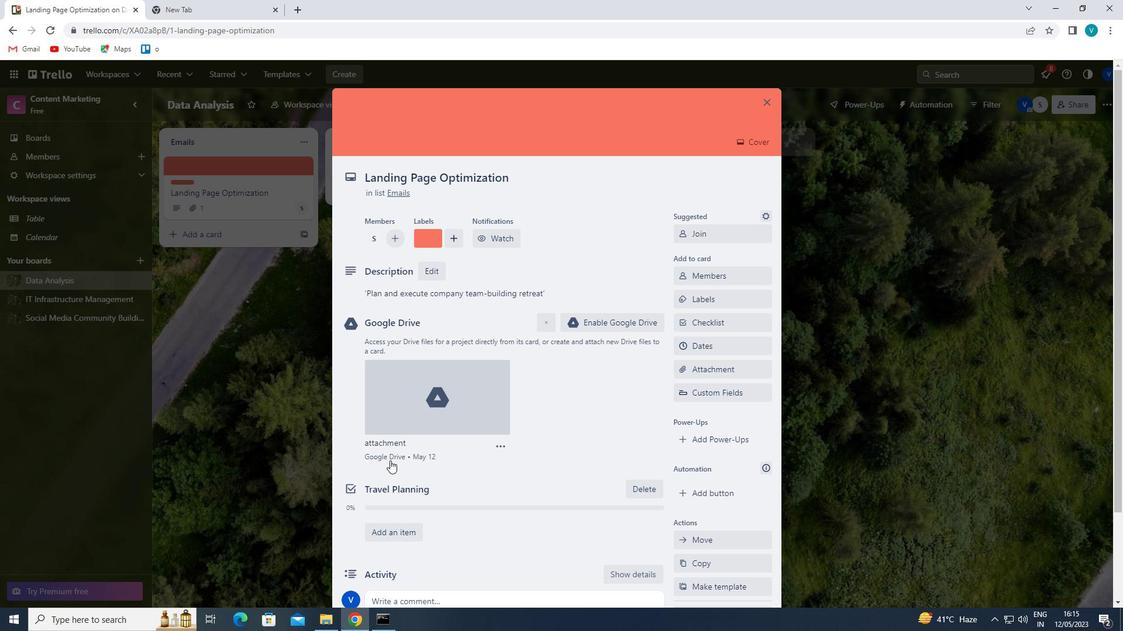 
Action: Mouse scrolled (398, 456) with delta (0, 0)
Screenshot: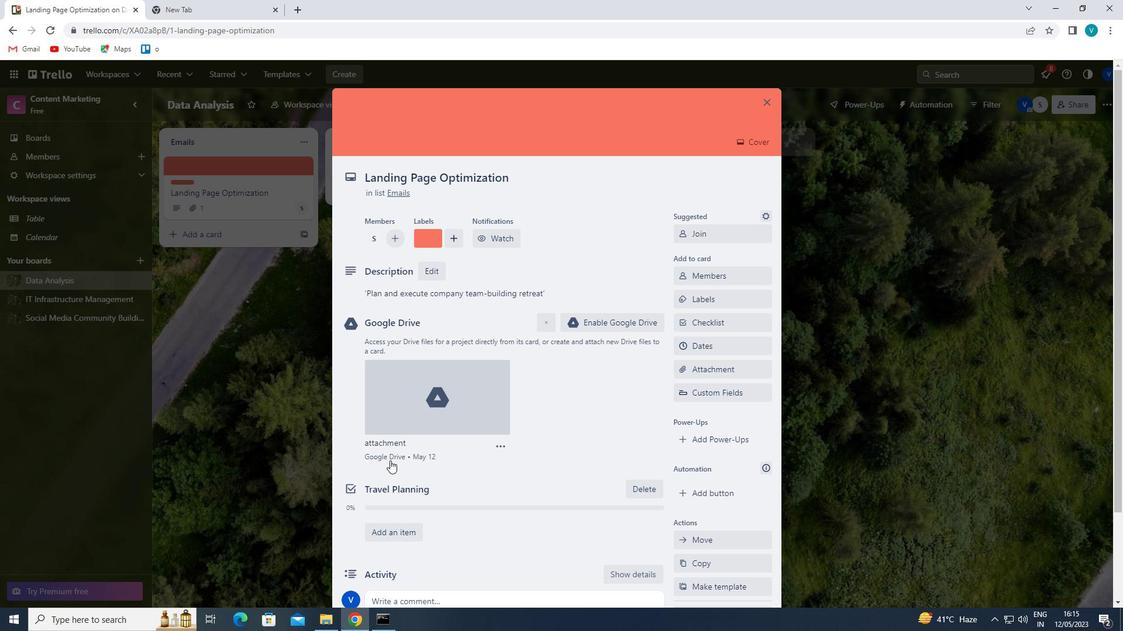 
Action: Mouse moved to (397, 490)
Screenshot: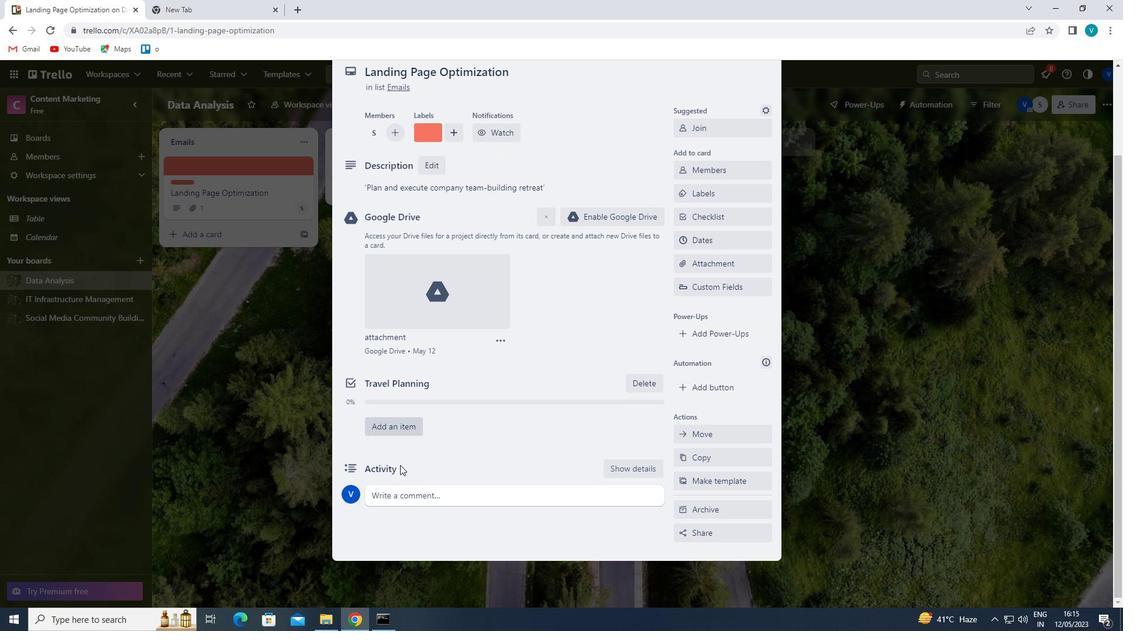 
Action: Mouse pressed left at (397, 490)
Screenshot: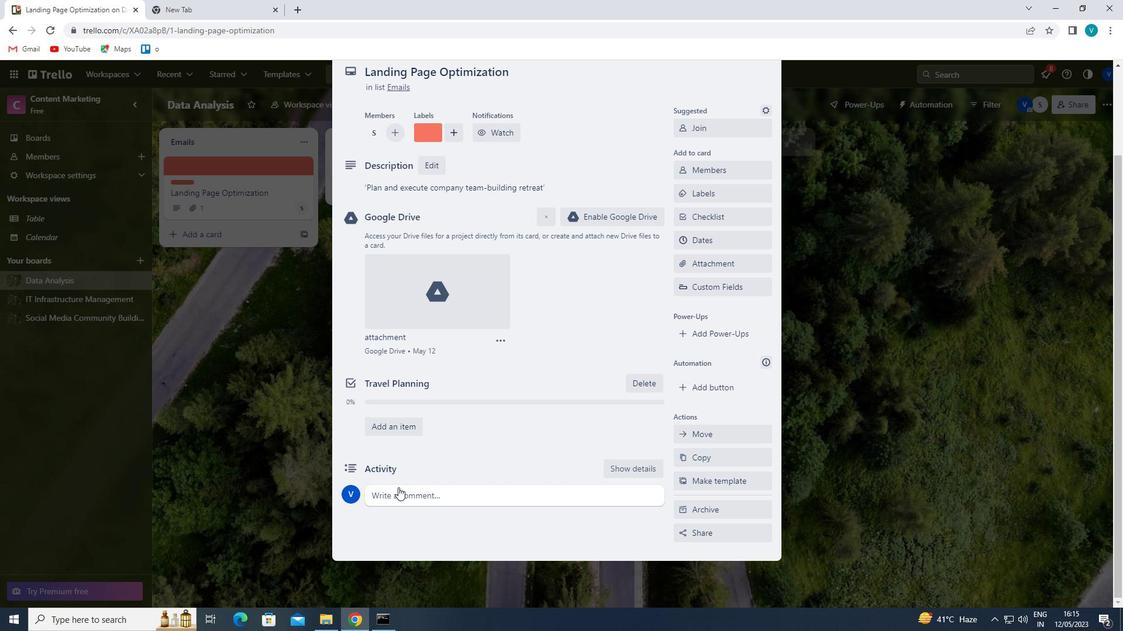 
Action: Mouse moved to (397, 490)
Screenshot: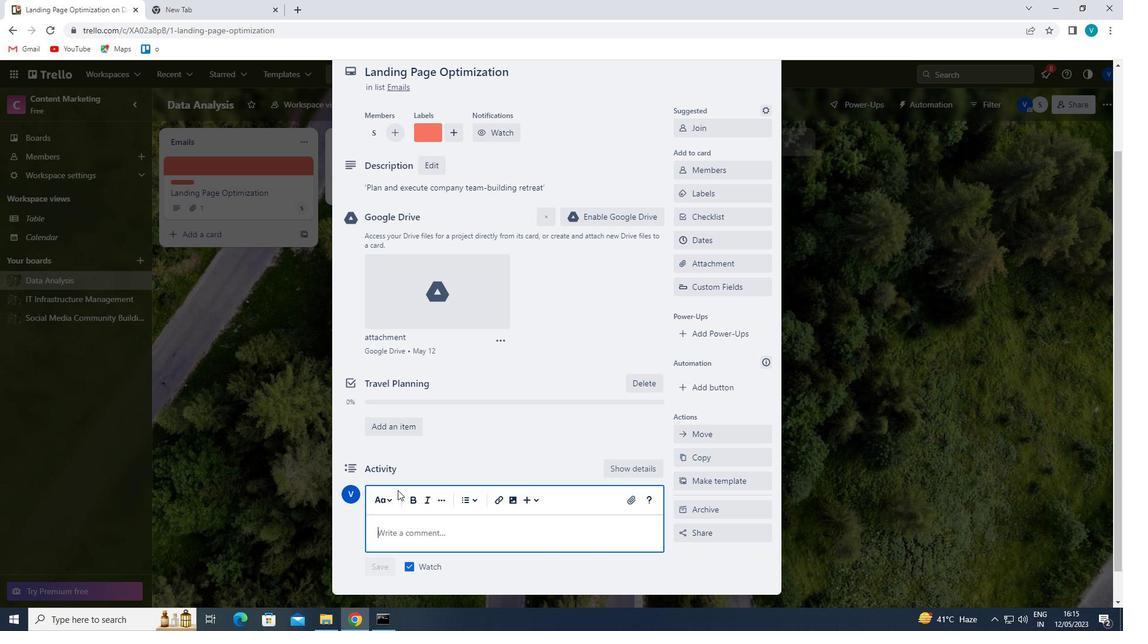
Action: Key pressed '<Key.shift>THIS<Key.space>TASK<Key.space>REQUIRES<Key.space>US<Key.space>TO<Key.space>BE<Key.space>DETAIL-ORIENTED<Key.space>AND<Key.space>METICULOUS,<Key.space>ENSURING<Key.space>THAT<Key.space>WE<Key.space>DO<Key.space>NOT<Key.space>OVERLOOK<Key.space>ANYTHING<Key.space>IMPORTANT.'
Screenshot: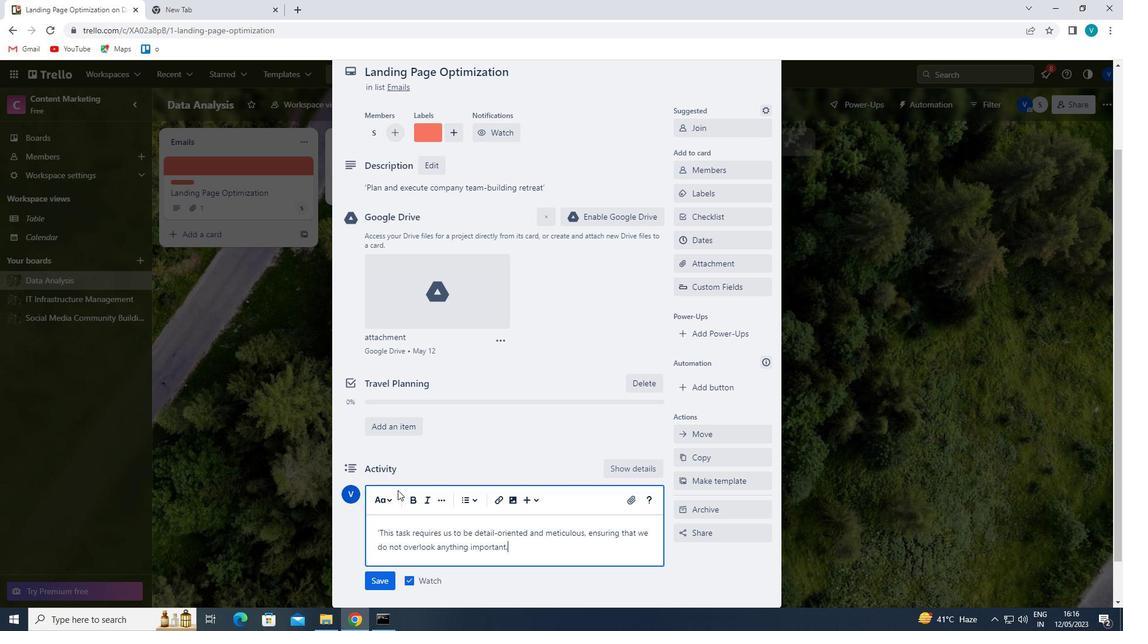 
Action: Mouse moved to (378, 578)
Screenshot: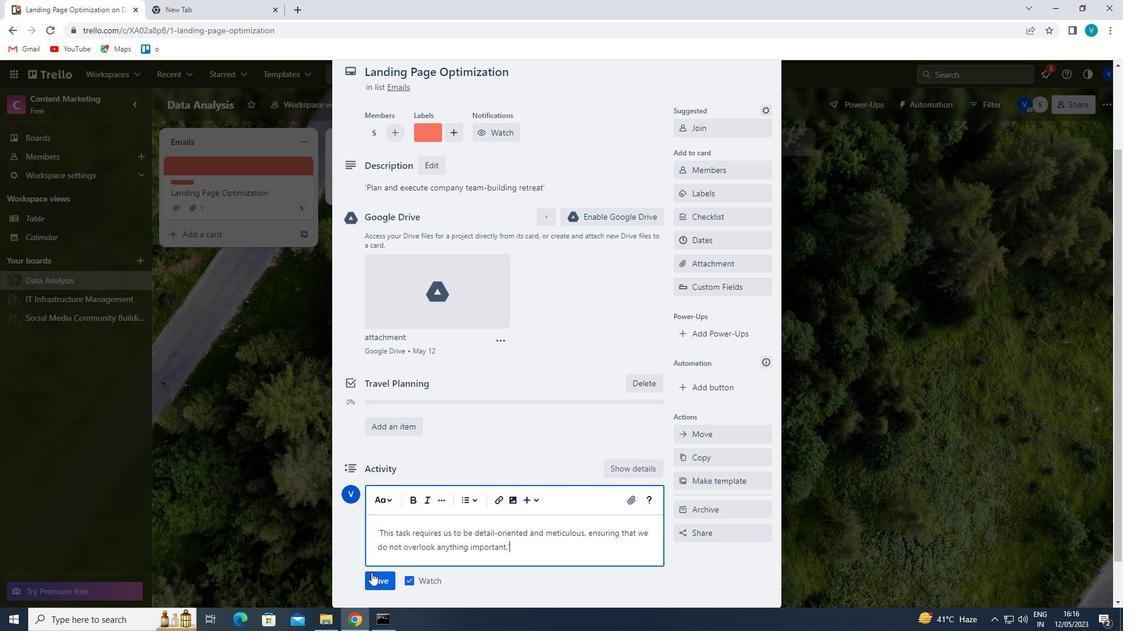
Action: Mouse pressed left at (378, 578)
Screenshot: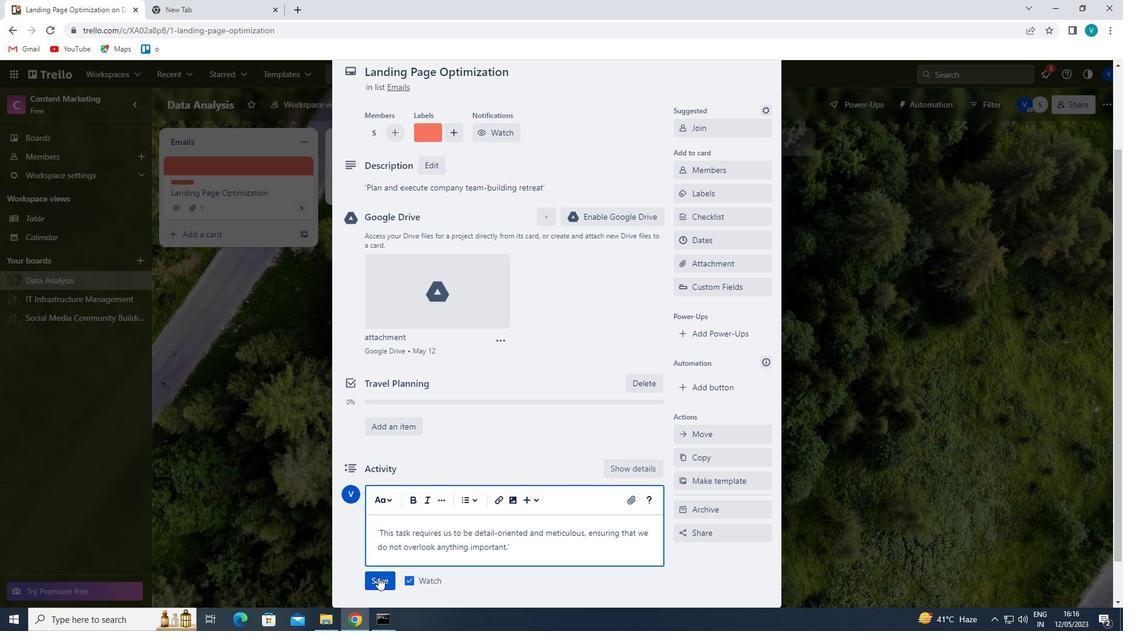 
Action: Mouse moved to (717, 243)
Screenshot: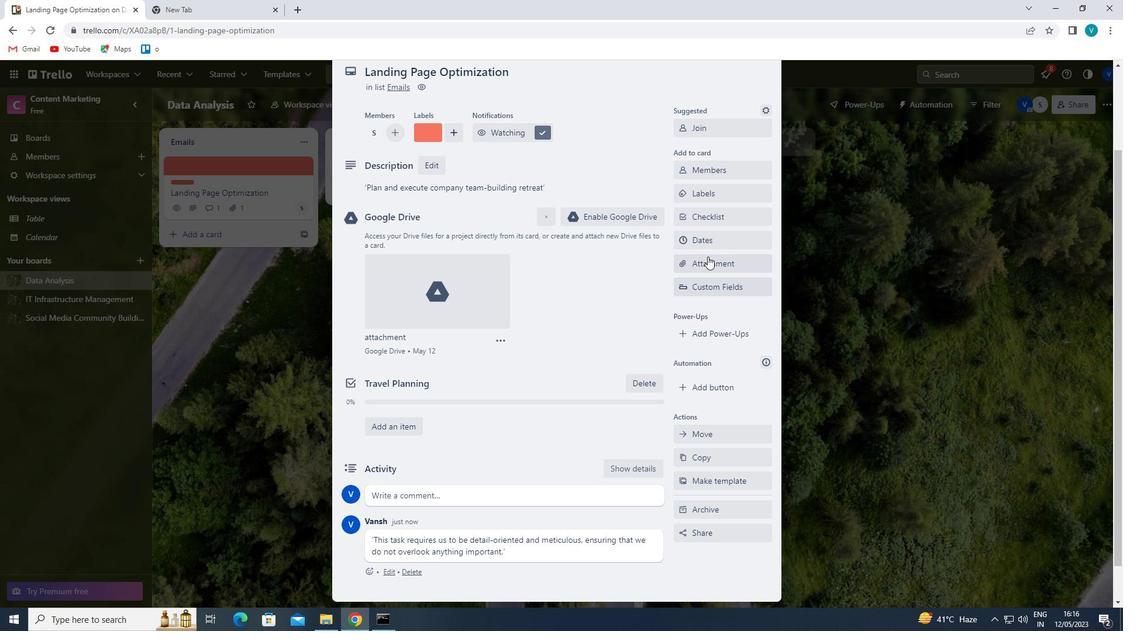 
Action: Mouse pressed left at (717, 243)
Screenshot: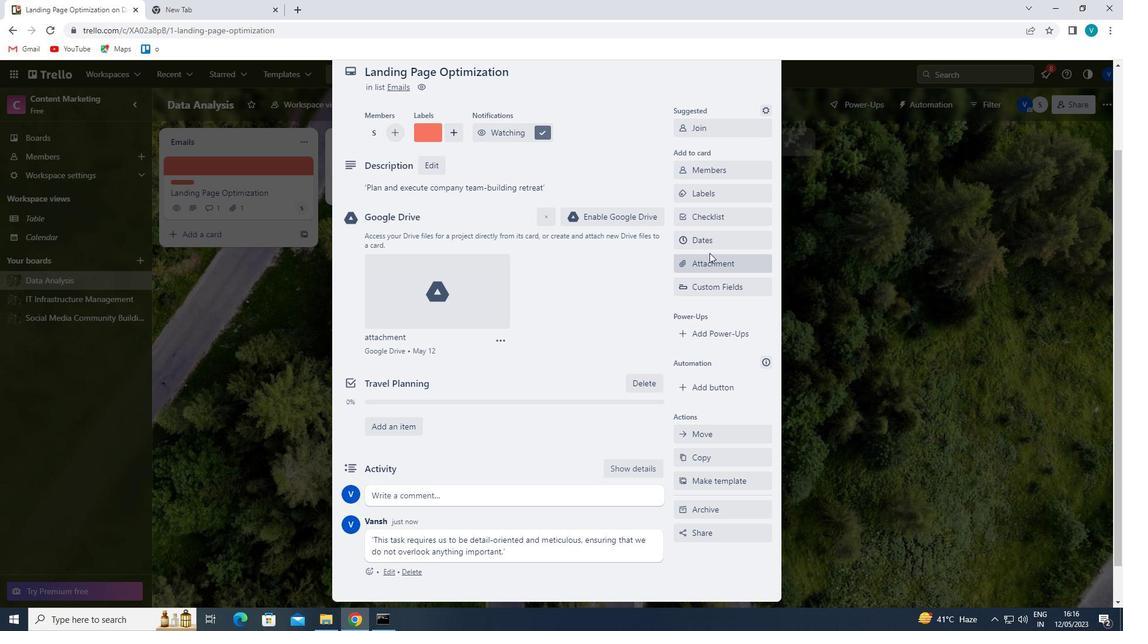 
Action: Mouse moved to (677, 314)
Screenshot: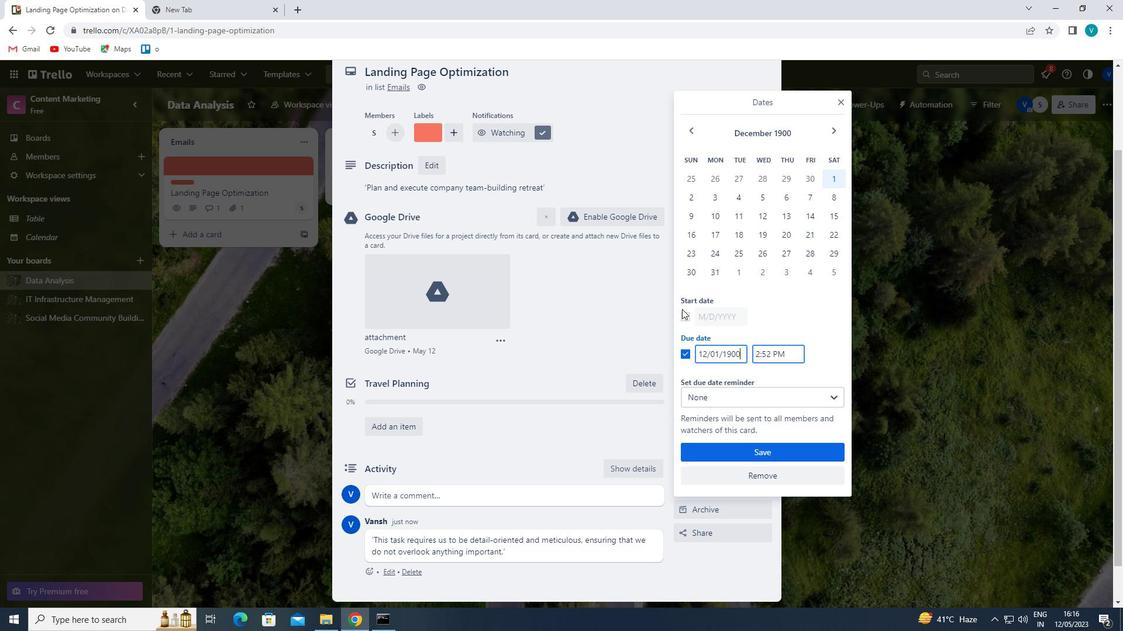 
Action: Mouse pressed left at (677, 314)
Screenshot: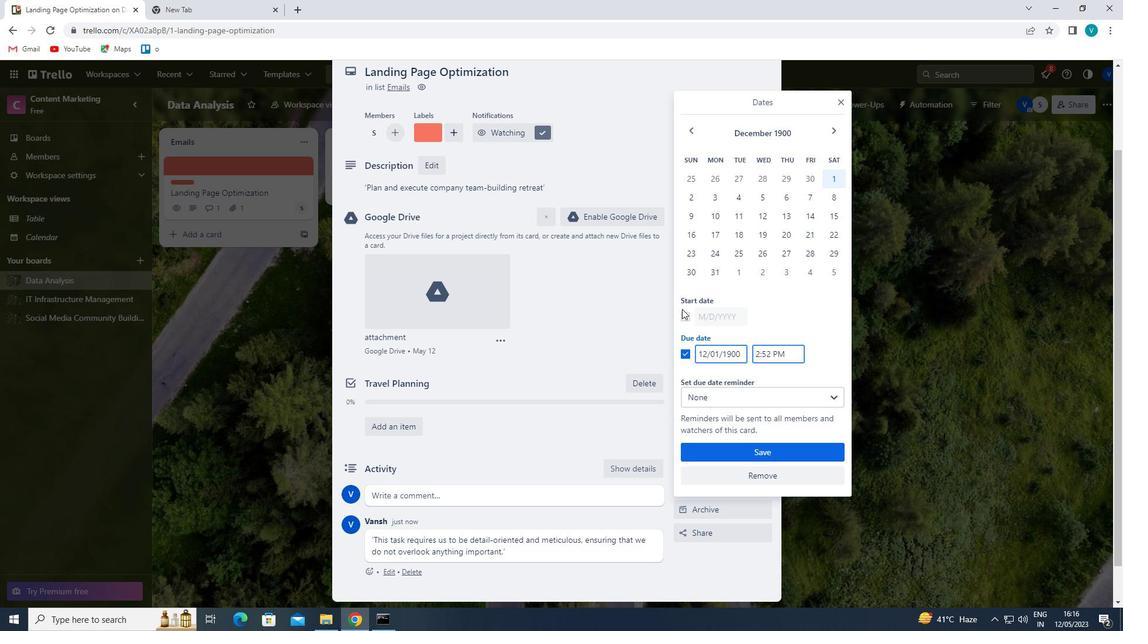 
Action: Mouse moved to (689, 320)
Screenshot: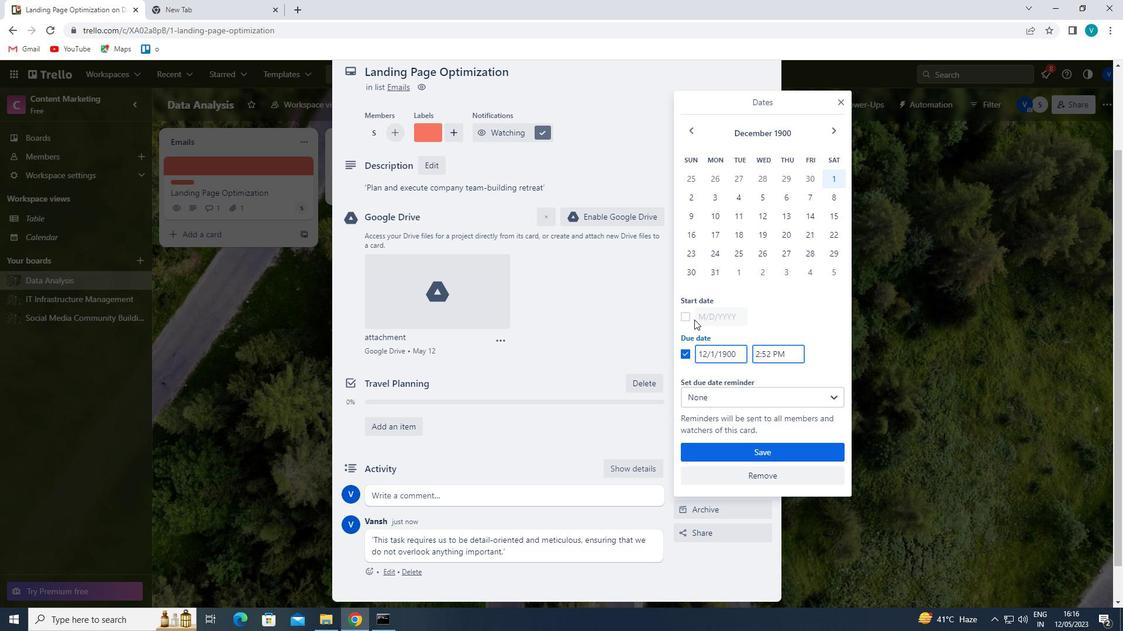 
Action: Mouse pressed left at (689, 320)
Screenshot: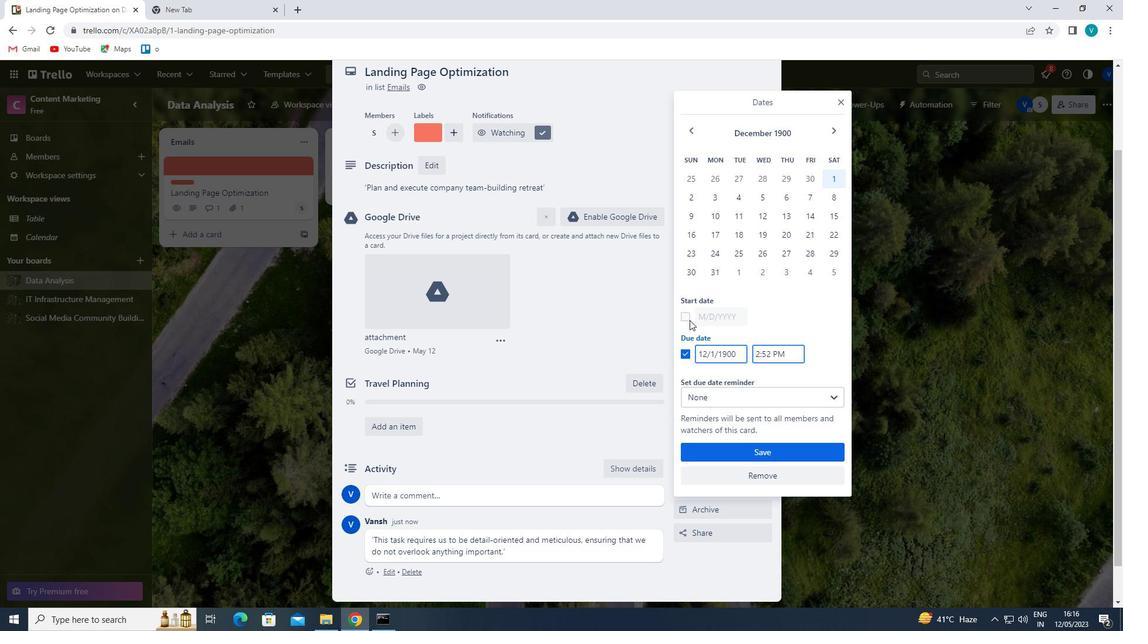 
Action: Mouse moved to (704, 315)
Screenshot: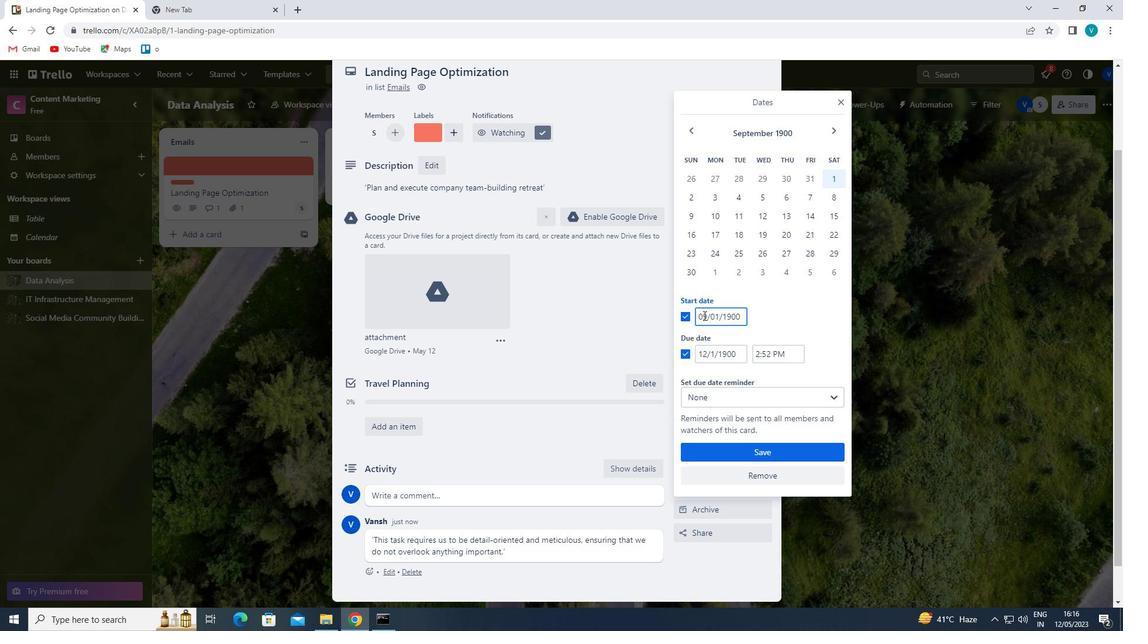 
Action: Mouse pressed left at (704, 315)
Screenshot: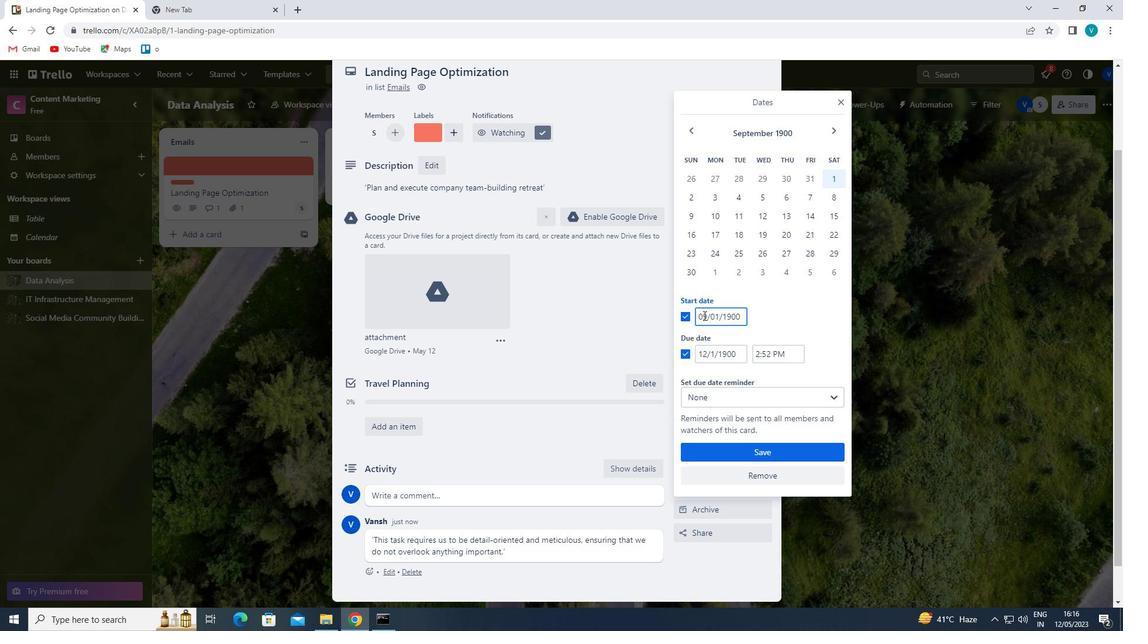 
Action: Mouse moved to (703, 318)
Screenshot: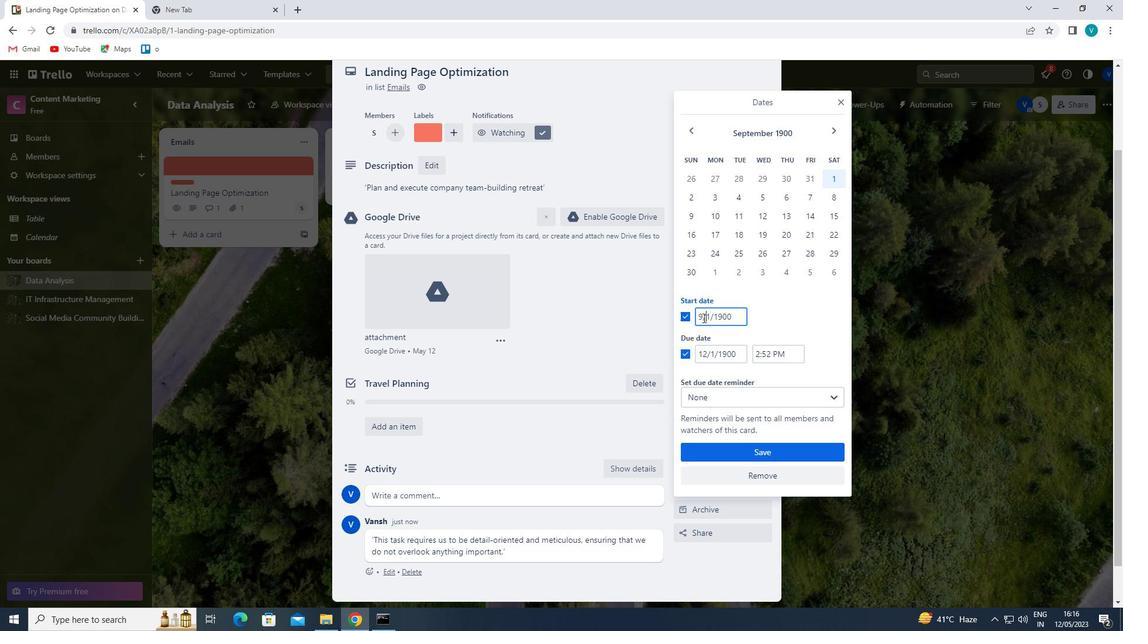 
Action: Mouse pressed left at (703, 318)
Screenshot: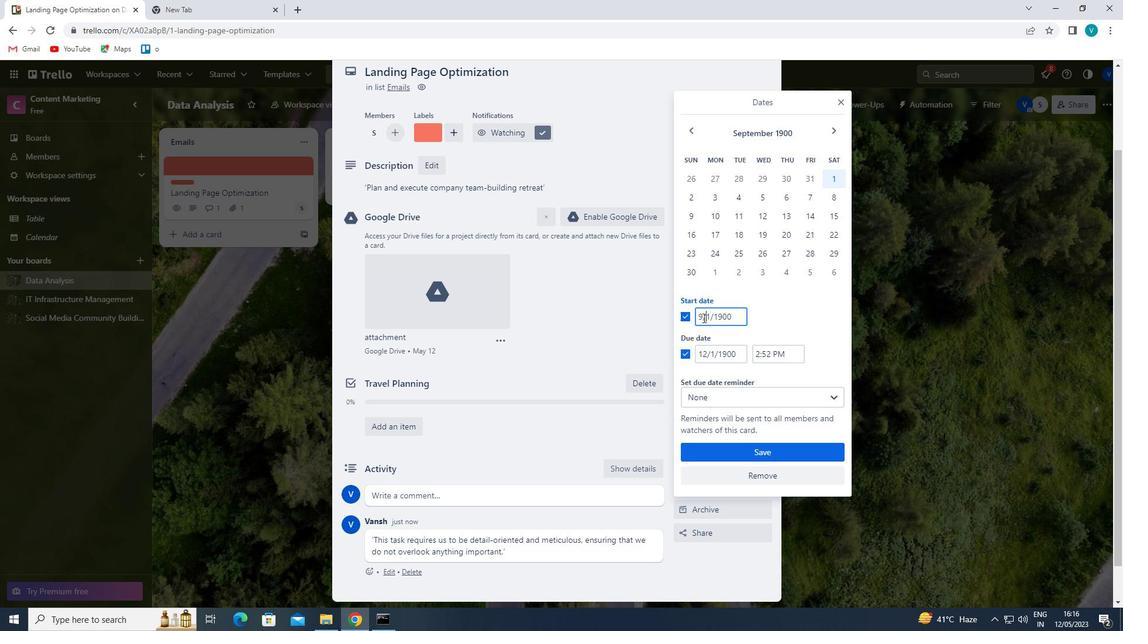 
Action: Key pressed <Key.backspace>1
Screenshot: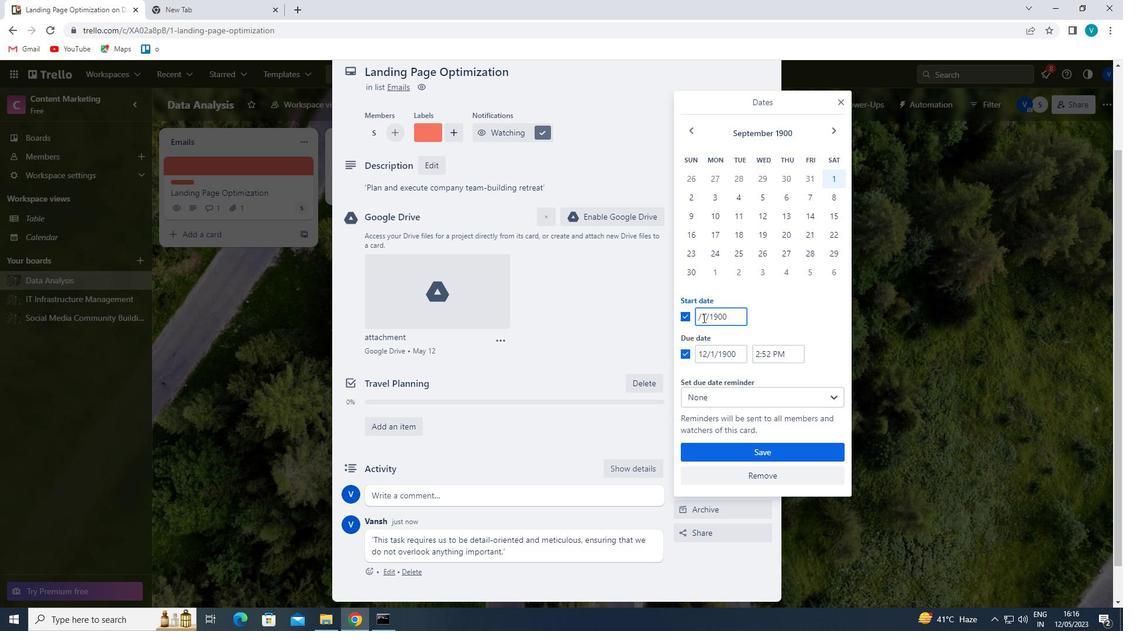 
Action: Mouse moved to (704, 352)
Screenshot: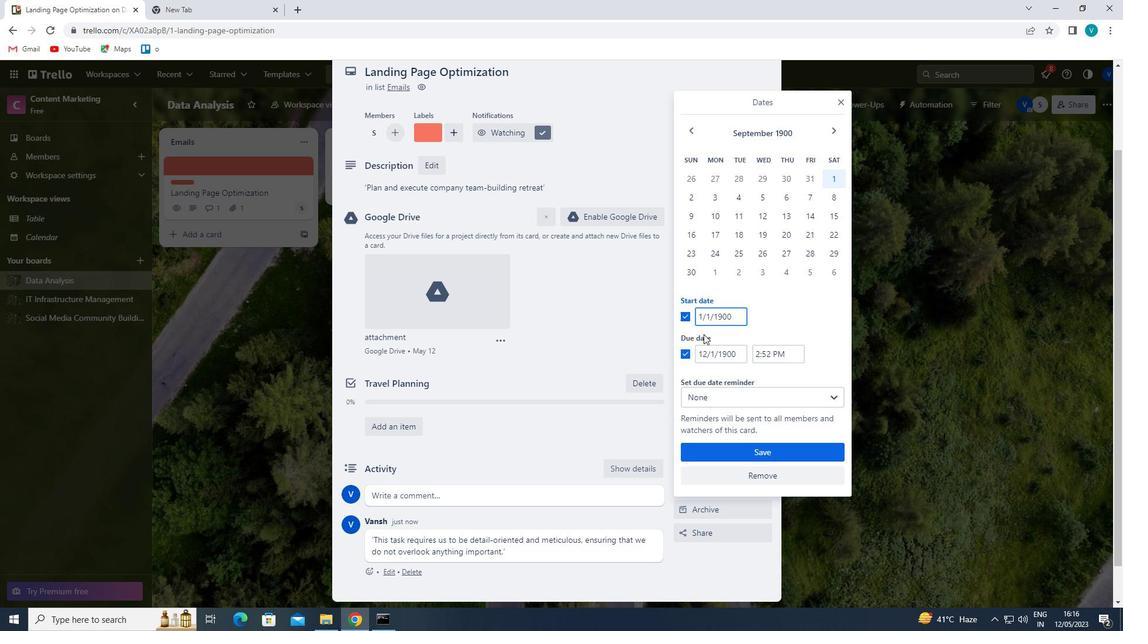 
Action: Mouse pressed left at (704, 352)
Screenshot: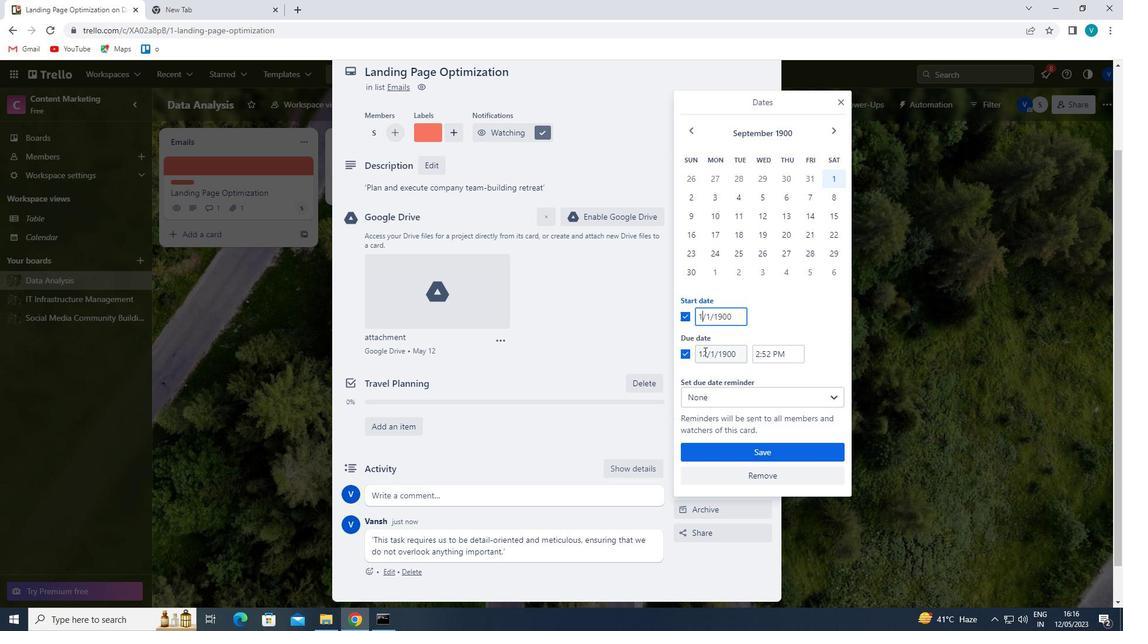 
Action: Mouse moved to (706, 355)
Screenshot: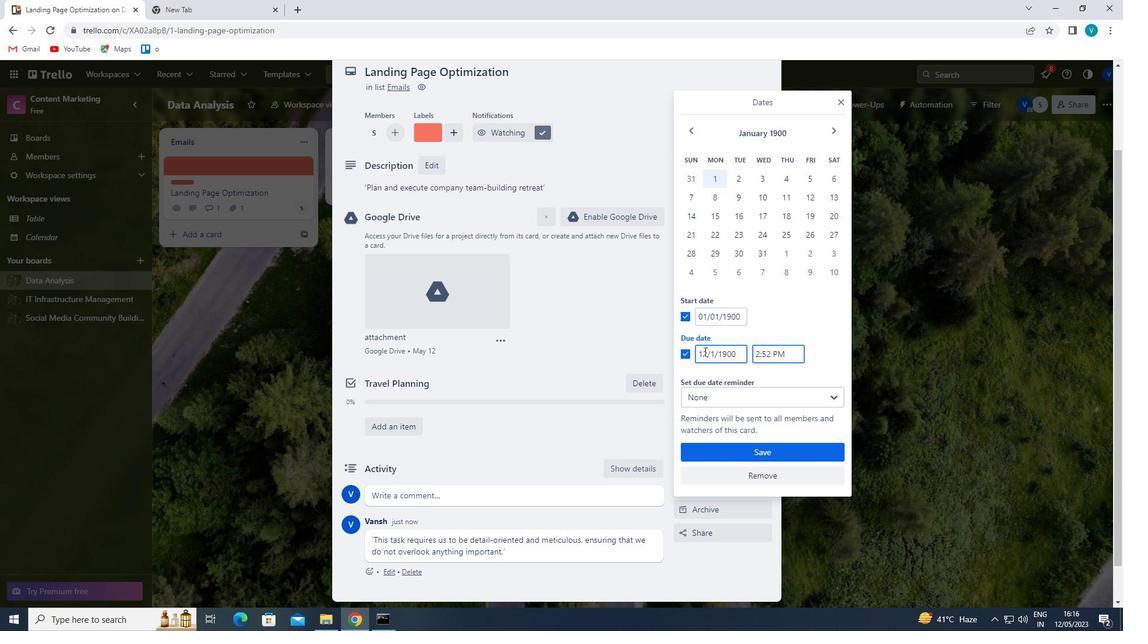 
Action: Mouse pressed left at (706, 355)
Screenshot: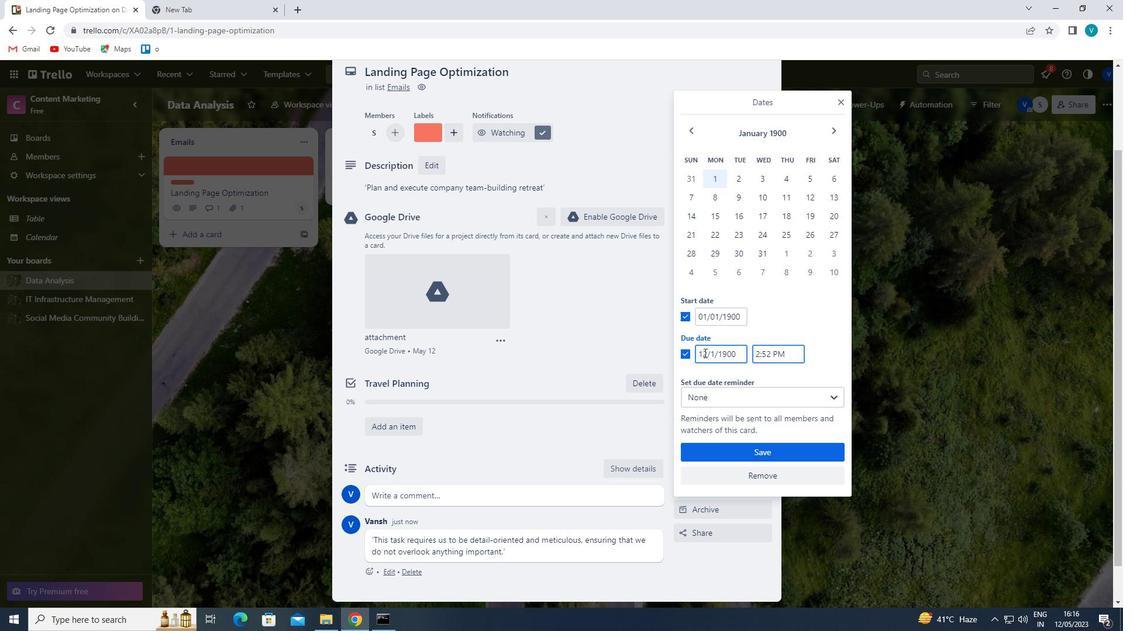 
Action: Key pressed <Key.backspace><Key.backspace>8
Screenshot: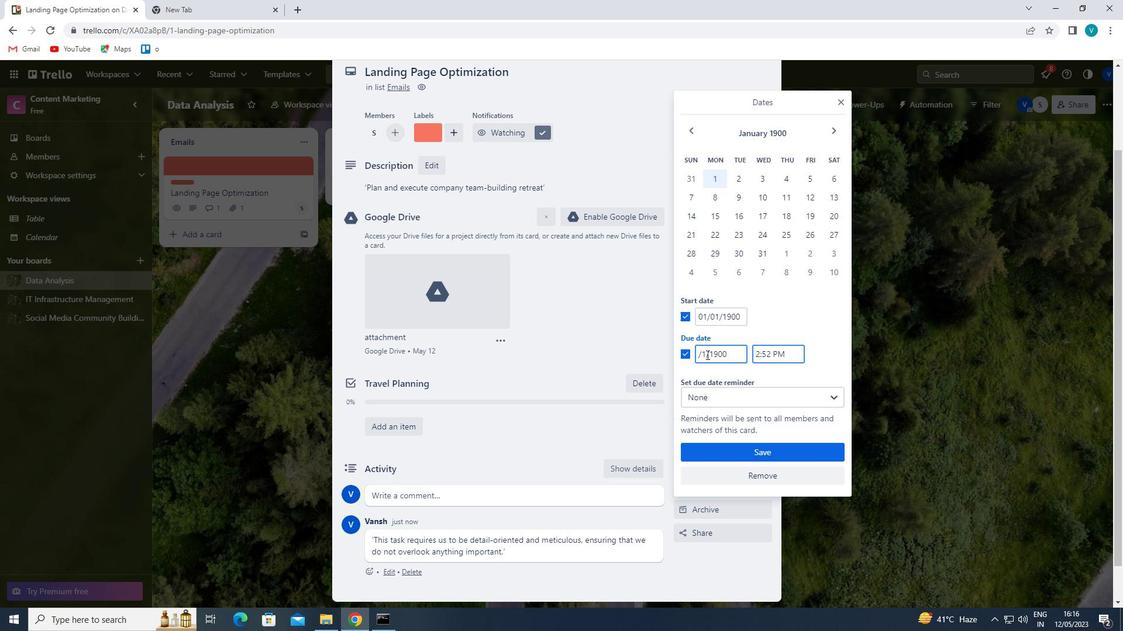 
Action: Mouse moved to (730, 448)
Screenshot: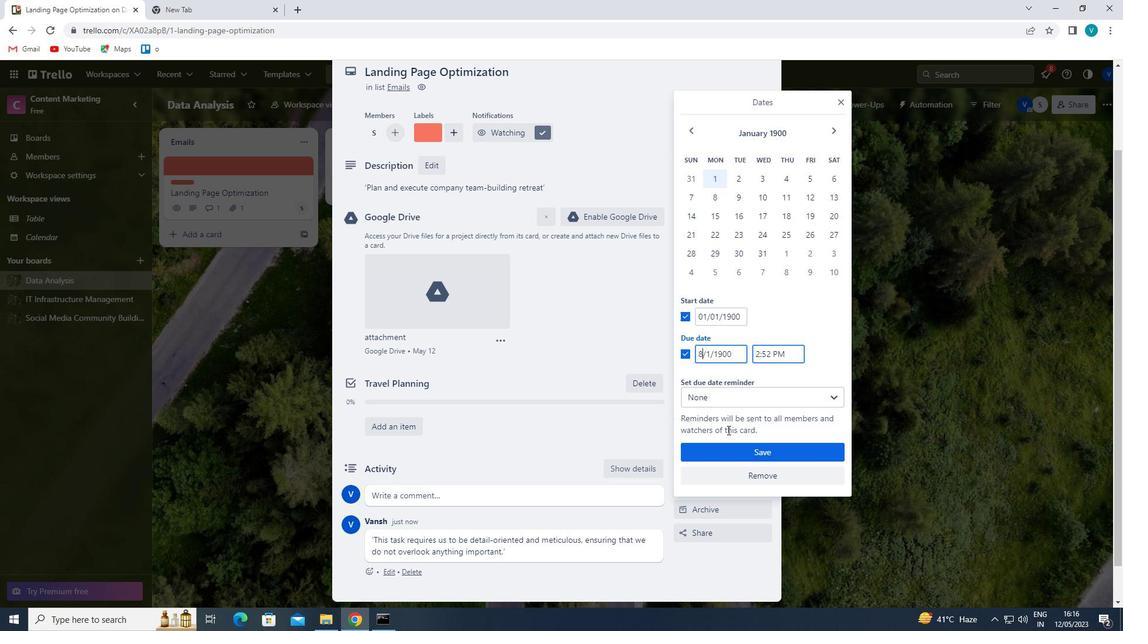 
Action: Mouse pressed left at (730, 448)
Screenshot: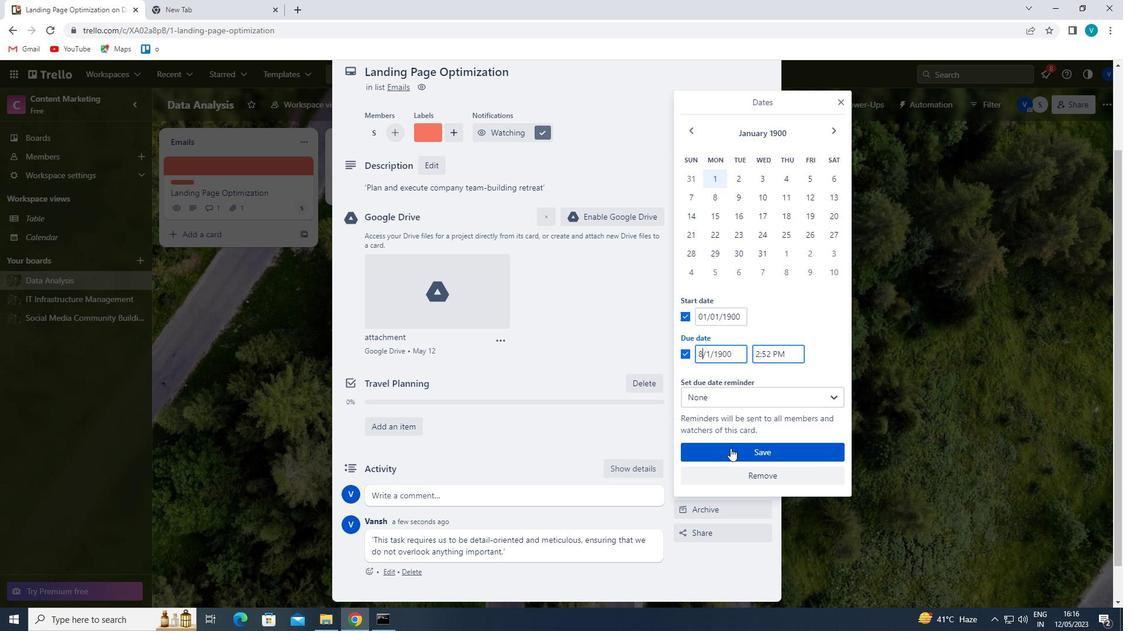 
